 Task: Search one way flight ticket for 4 adults, 1 infant in seat and 1 infant on lap in premium economy from Aguadilla: Rafael Hernndez Airport to Indianapolis: Indianapolis International Airport on 8-5-2023. Choice of flights is Southwest. Number of bags: 2 carry on bags and 1 checked bag. Price is upto 20000. Outbound departure time preference is 15:30.
Action: Mouse moved to (348, 297)
Screenshot: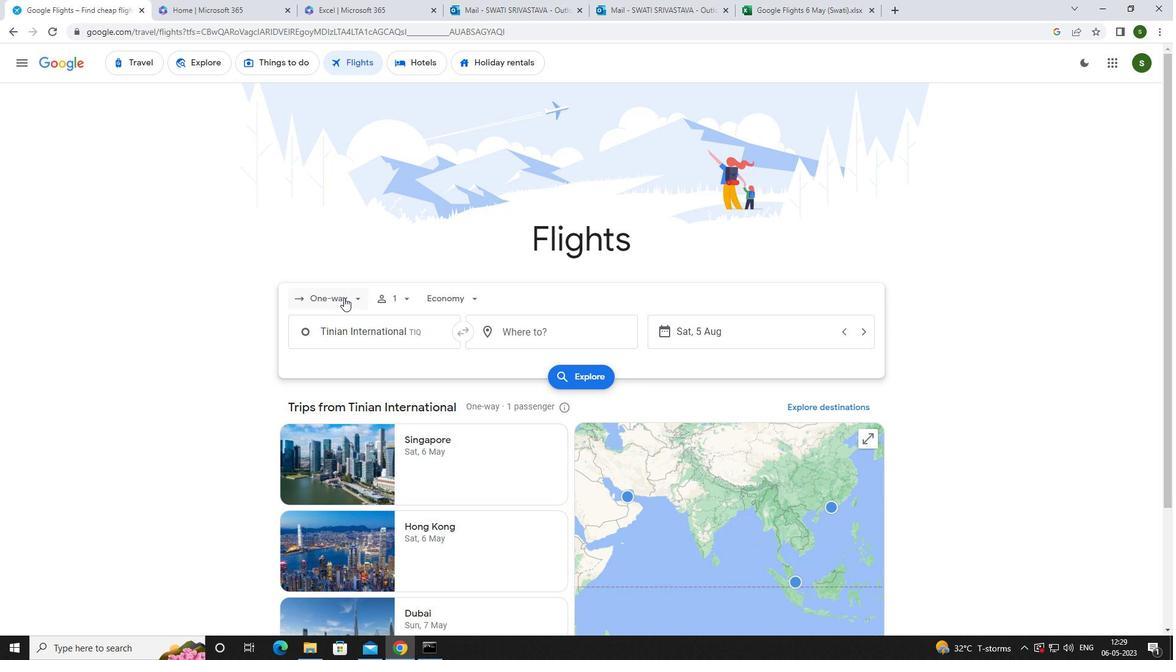 
Action: Mouse pressed left at (348, 297)
Screenshot: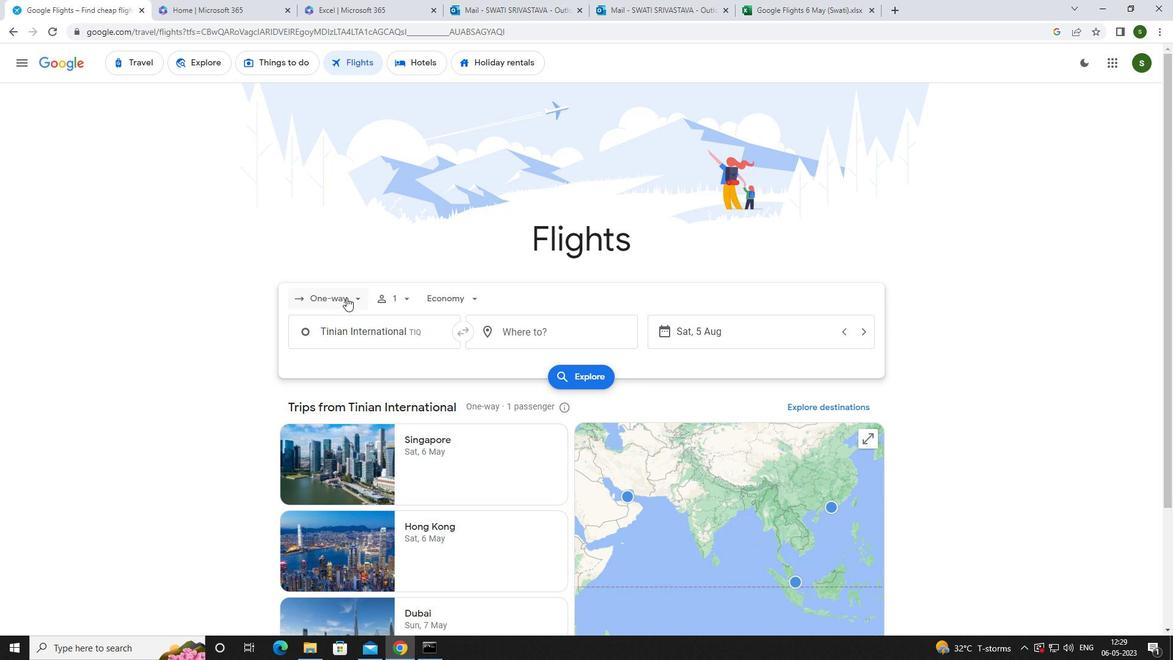 
Action: Mouse moved to (361, 345)
Screenshot: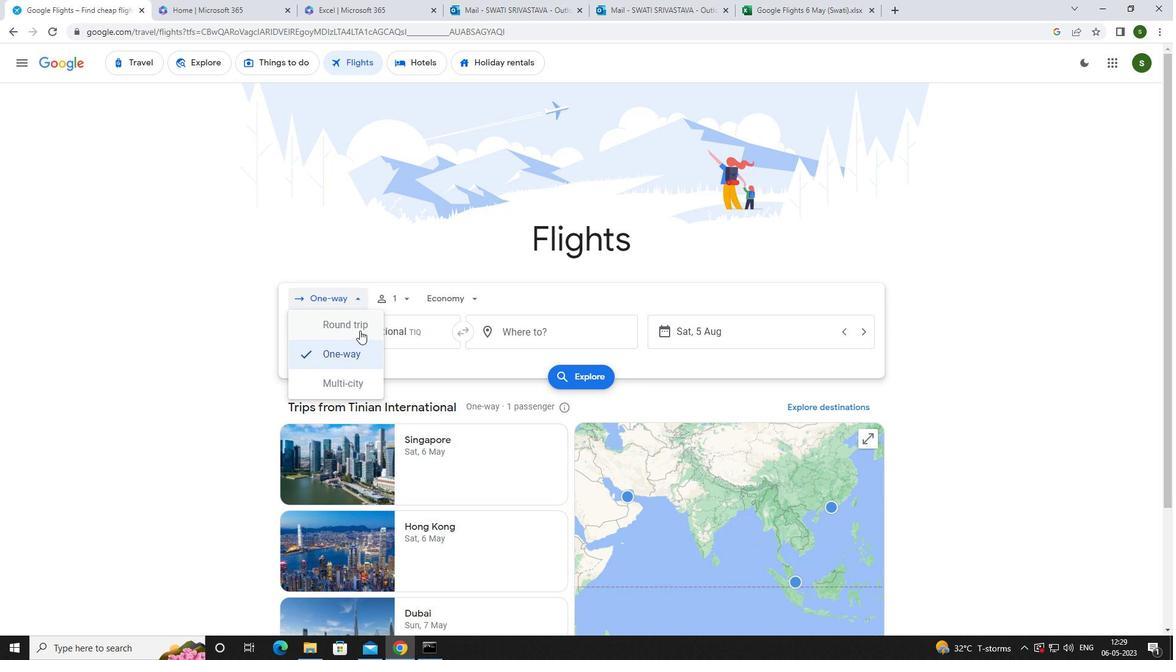 
Action: Mouse pressed left at (361, 345)
Screenshot: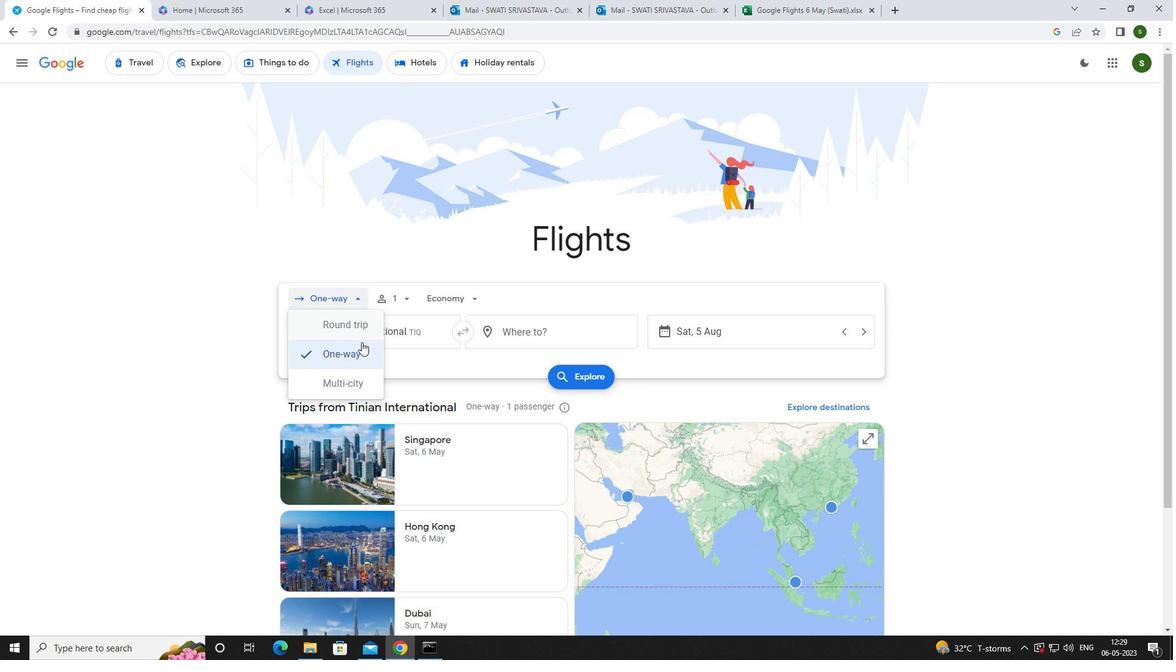
Action: Mouse moved to (402, 296)
Screenshot: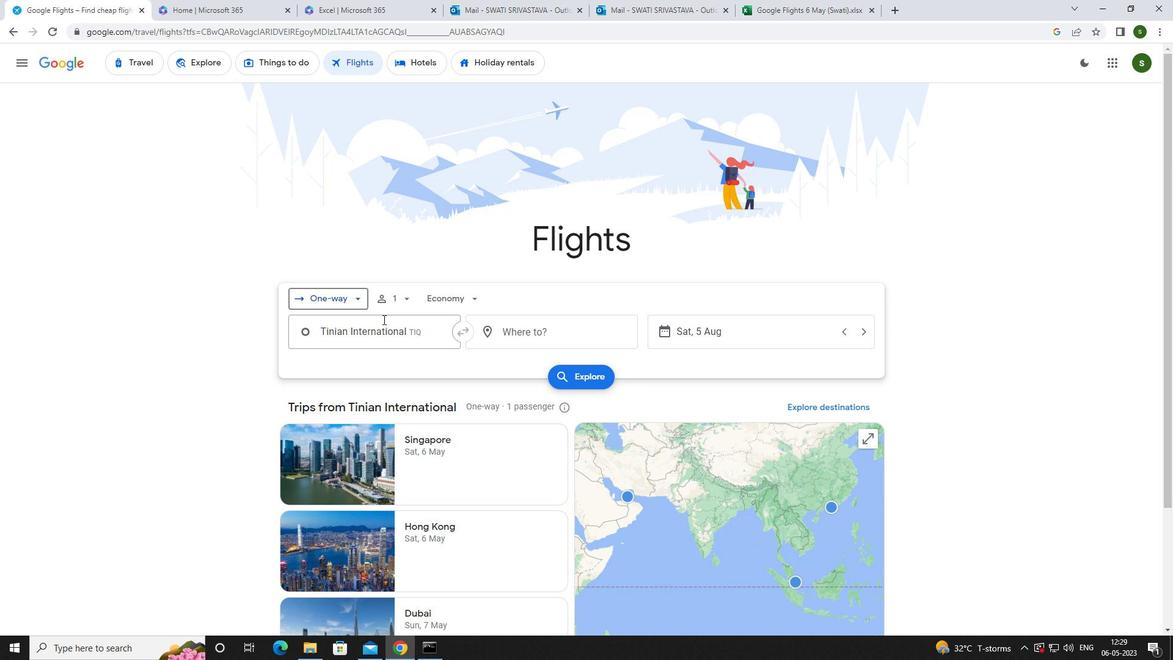 
Action: Mouse pressed left at (402, 296)
Screenshot: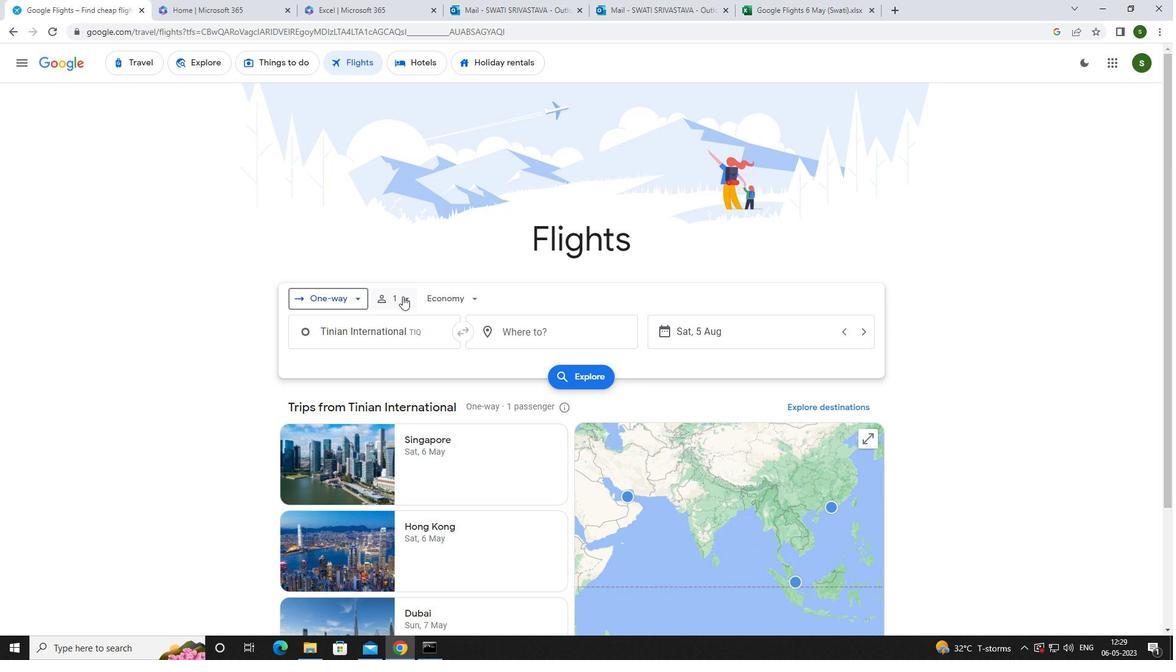 
Action: Mouse moved to (509, 323)
Screenshot: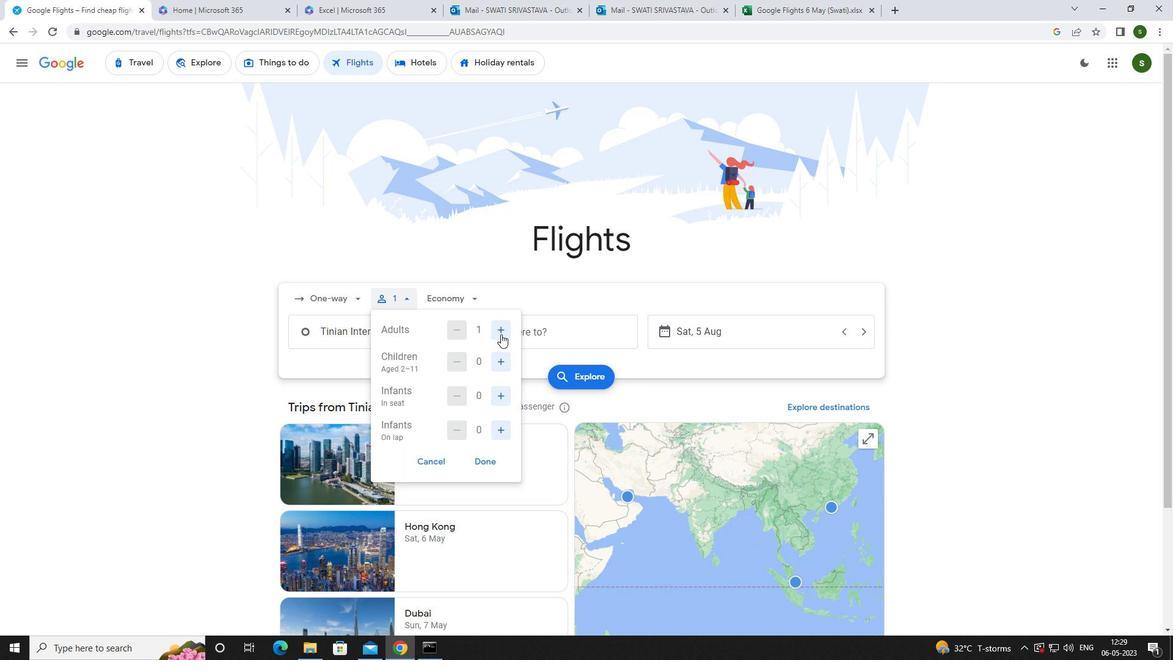 
Action: Mouse pressed left at (509, 323)
Screenshot: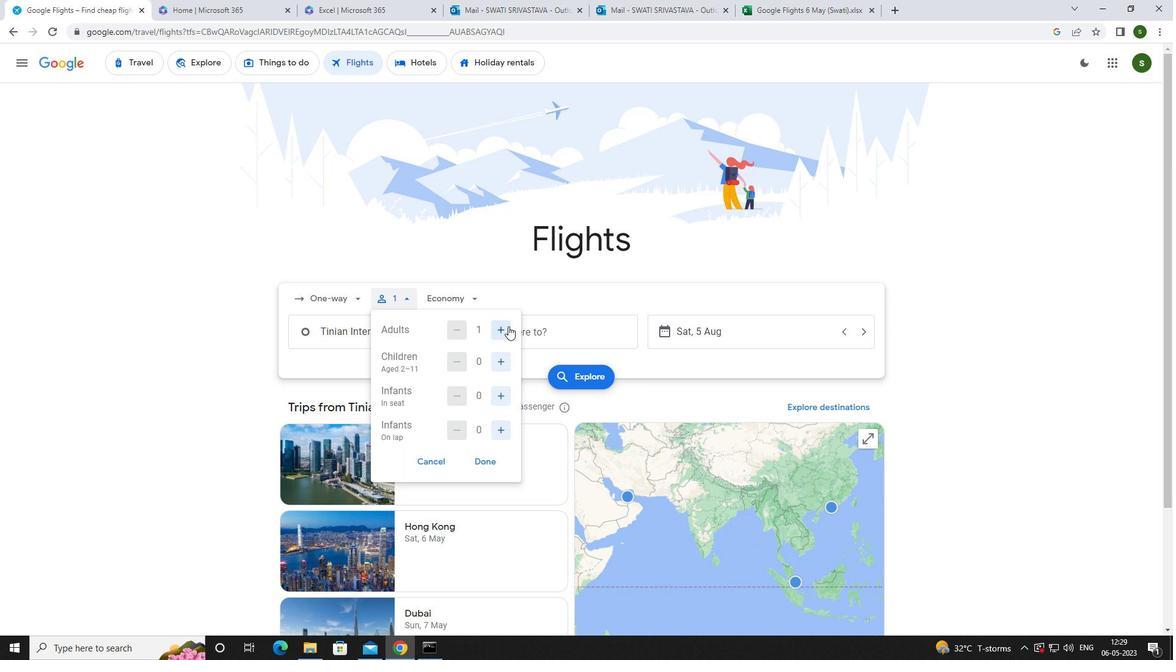 
Action: Mouse pressed left at (509, 323)
Screenshot: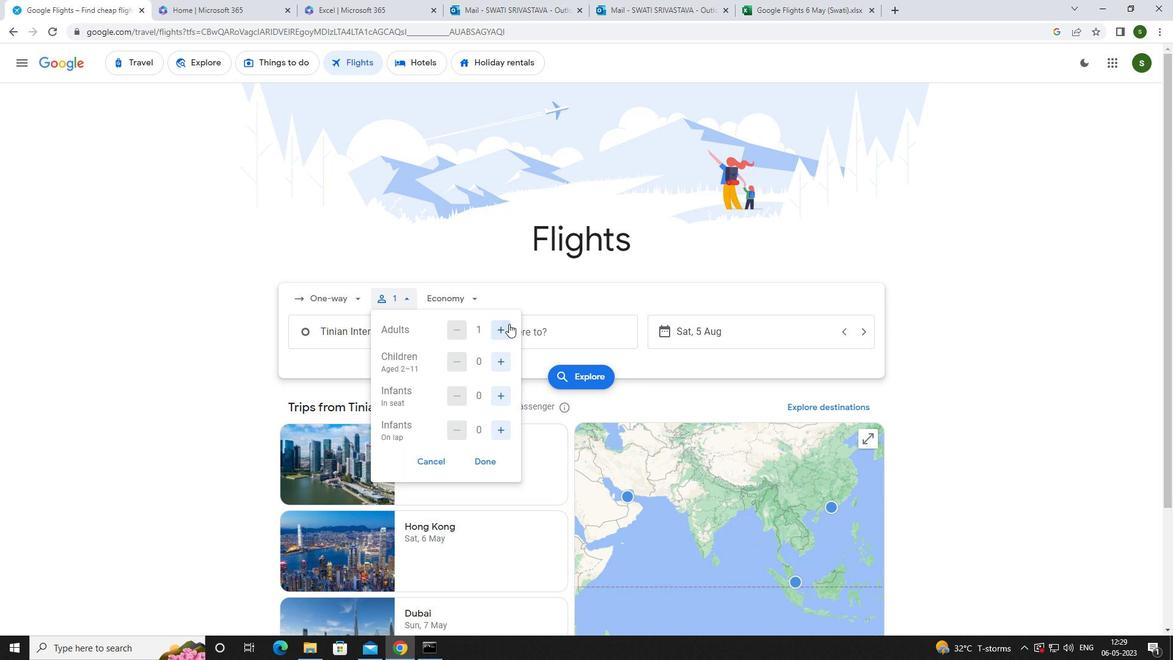 
Action: Mouse pressed left at (509, 323)
Screenshot: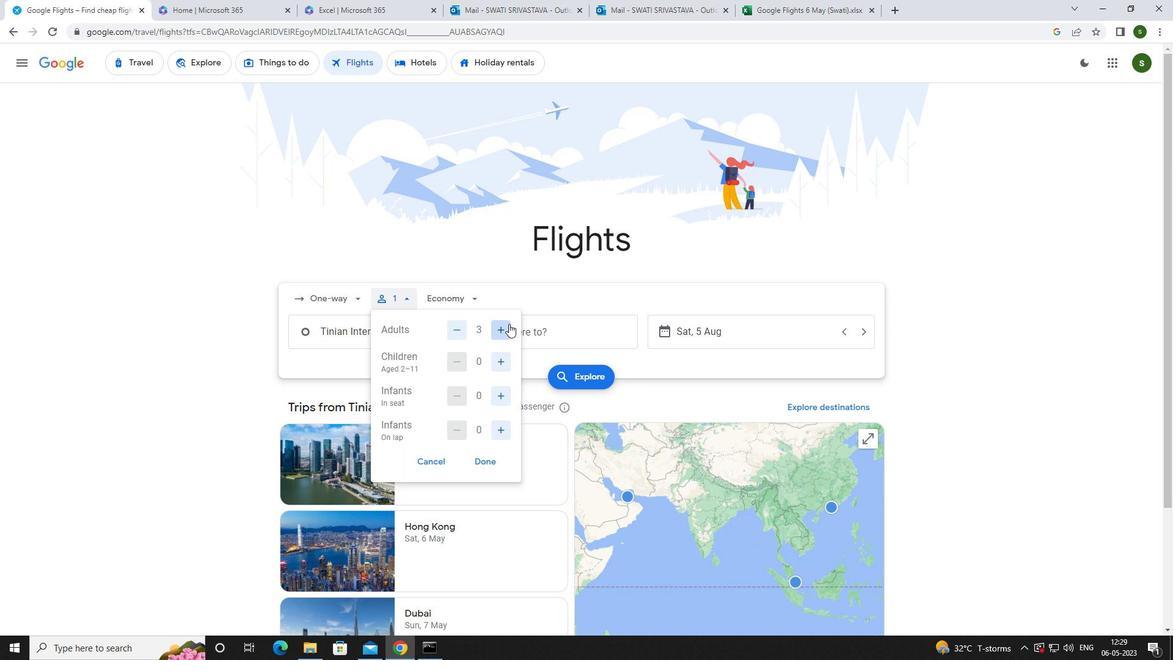 
Action: Mouse moved to (499, 386)
Screenshot: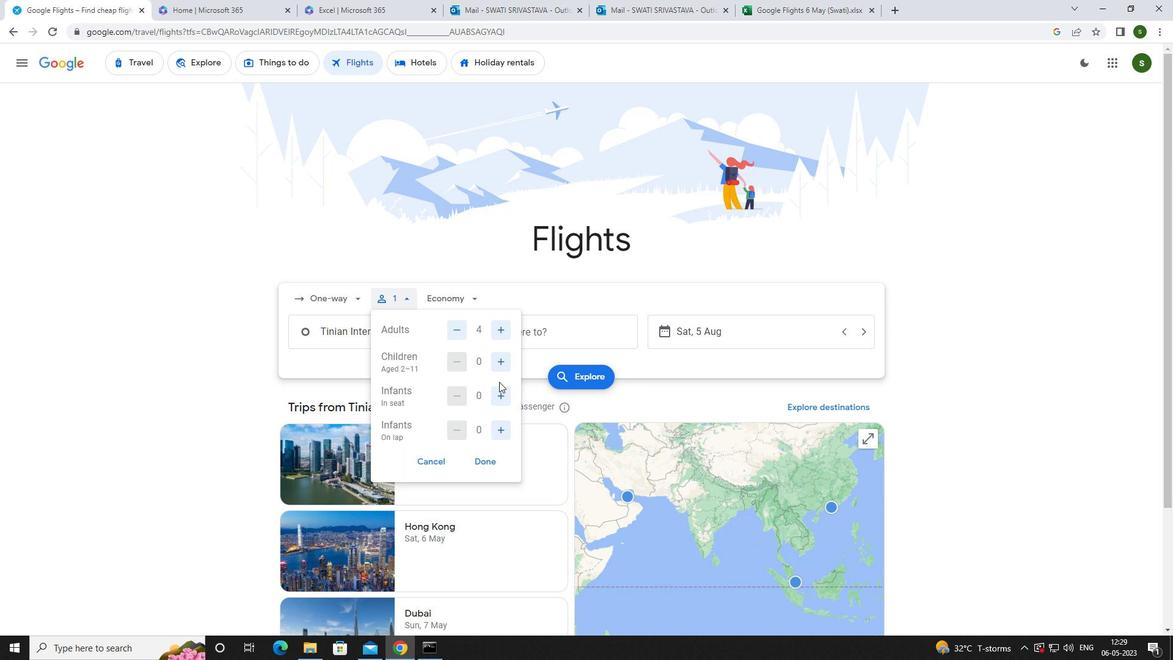 
Action: Mouse pressed left at (499, 386)
Screenshot: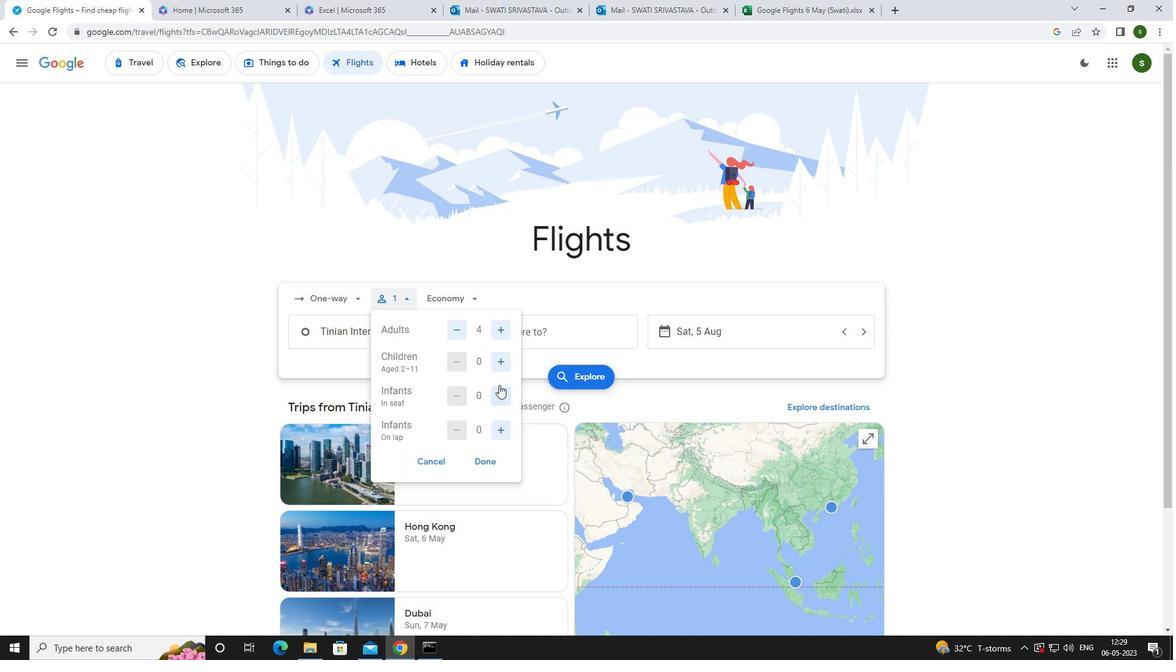 
Action: Mouse moved to (503, 430)
Screenshot: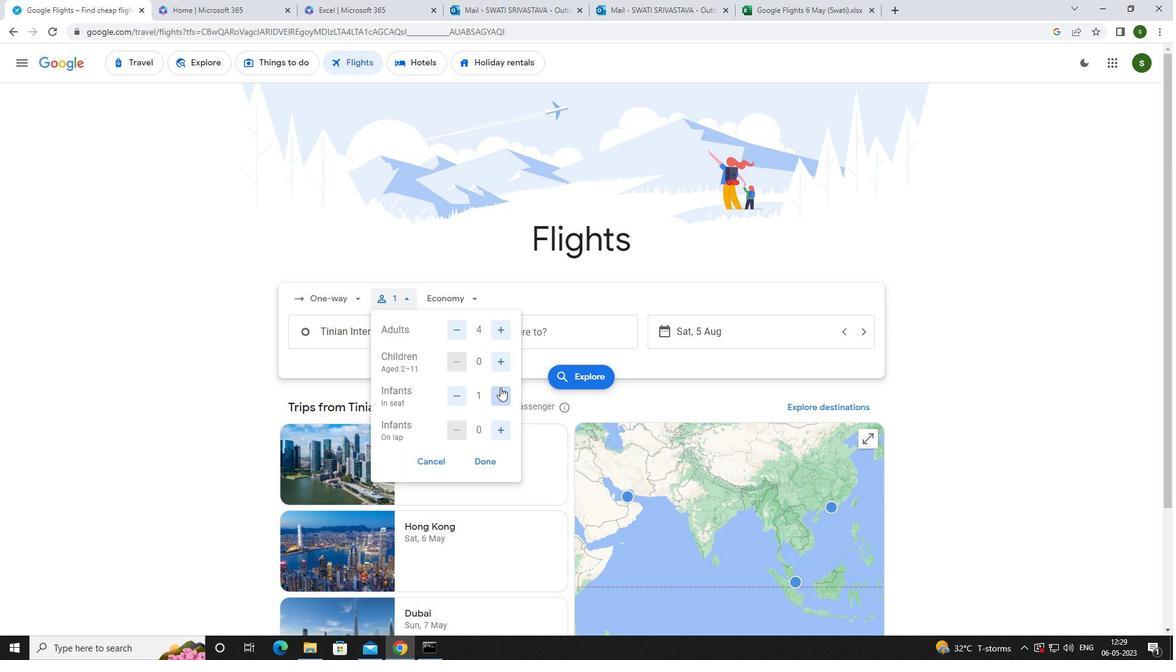 
Action: Mouse pressed left at (503, 430)
Screenshot: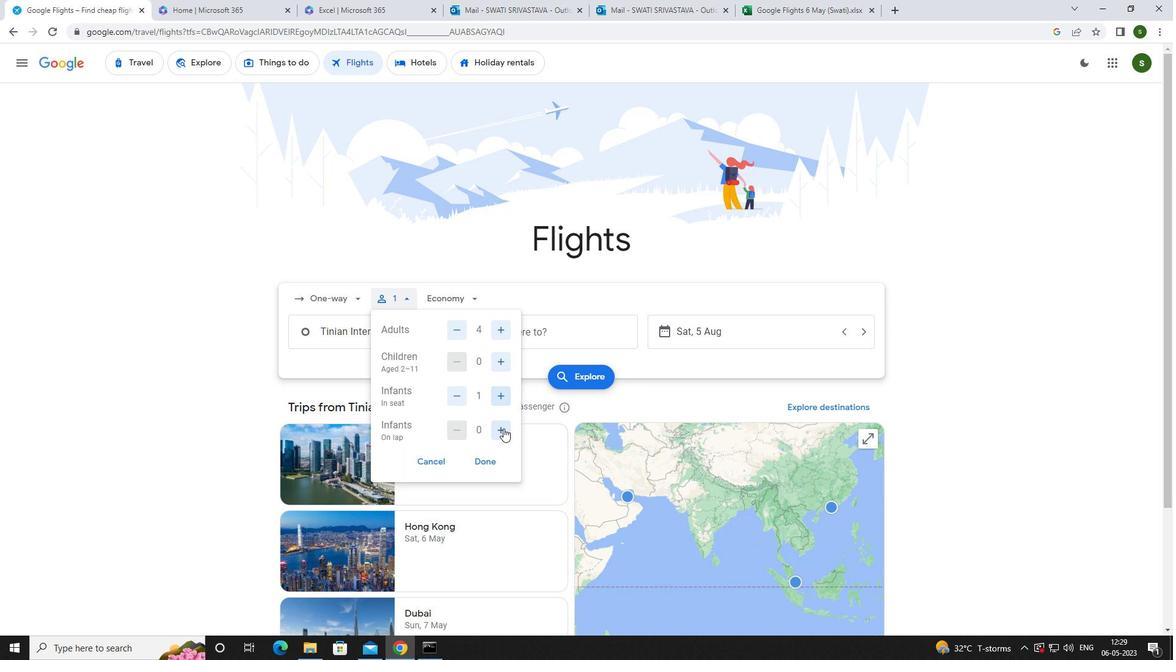 
Action: Mouse moved to (466, 295)
Screenshot: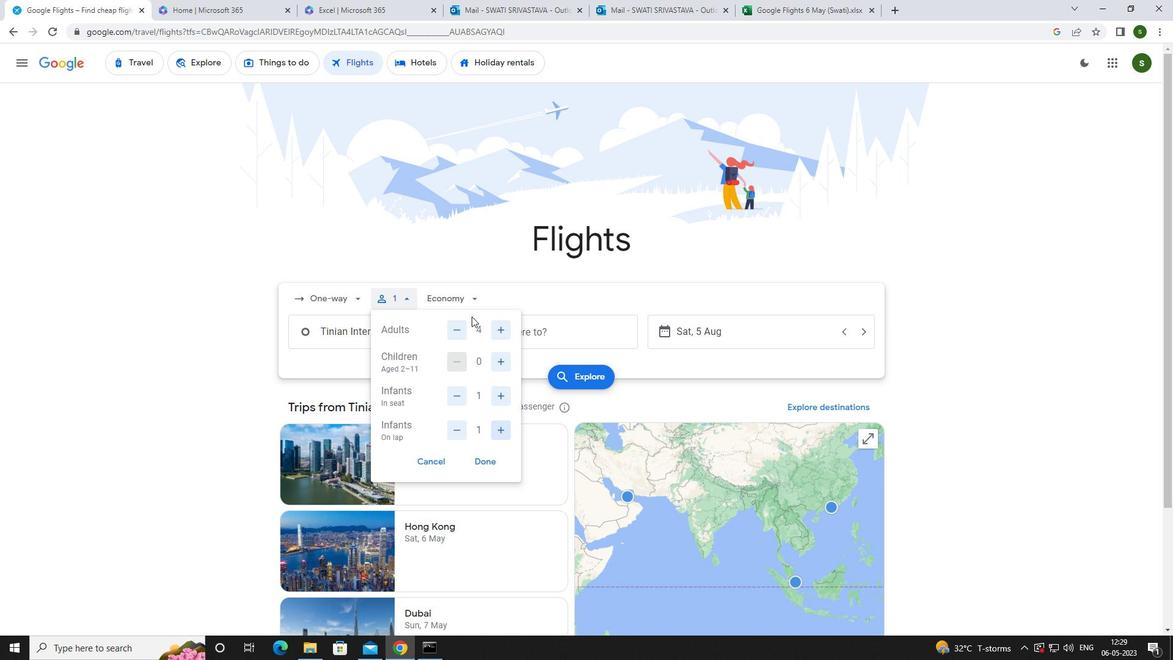 
Action: Mouse pressed left at (466, 295)
Screenshot: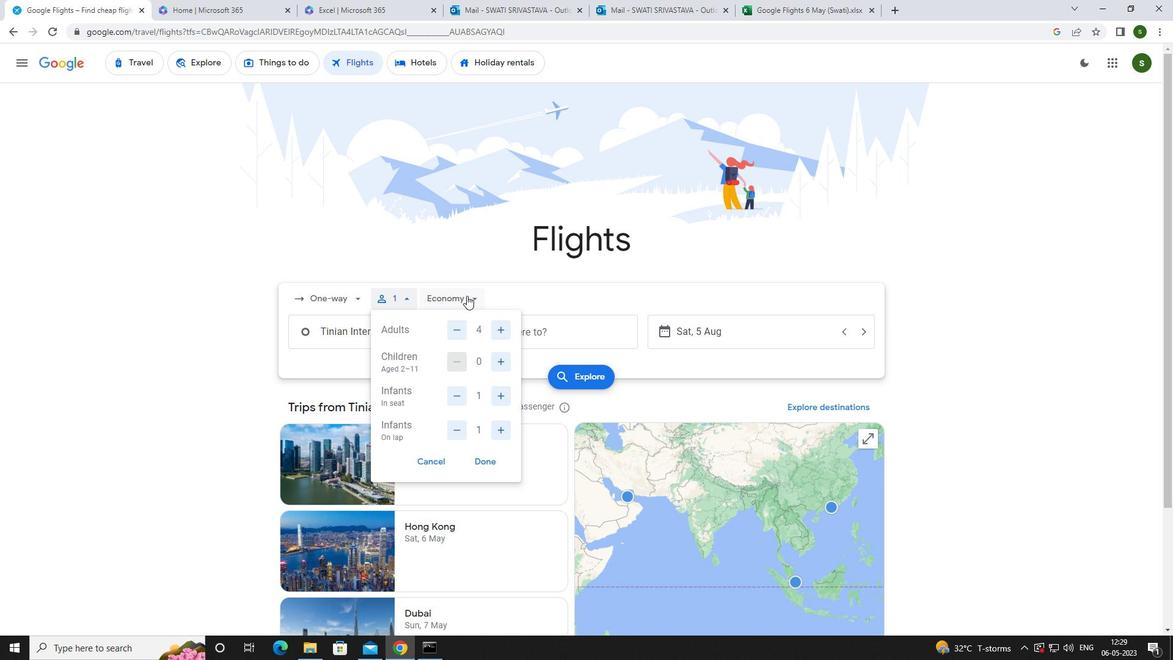 
Action: Mouse moved to (475, 353)
Screenshot: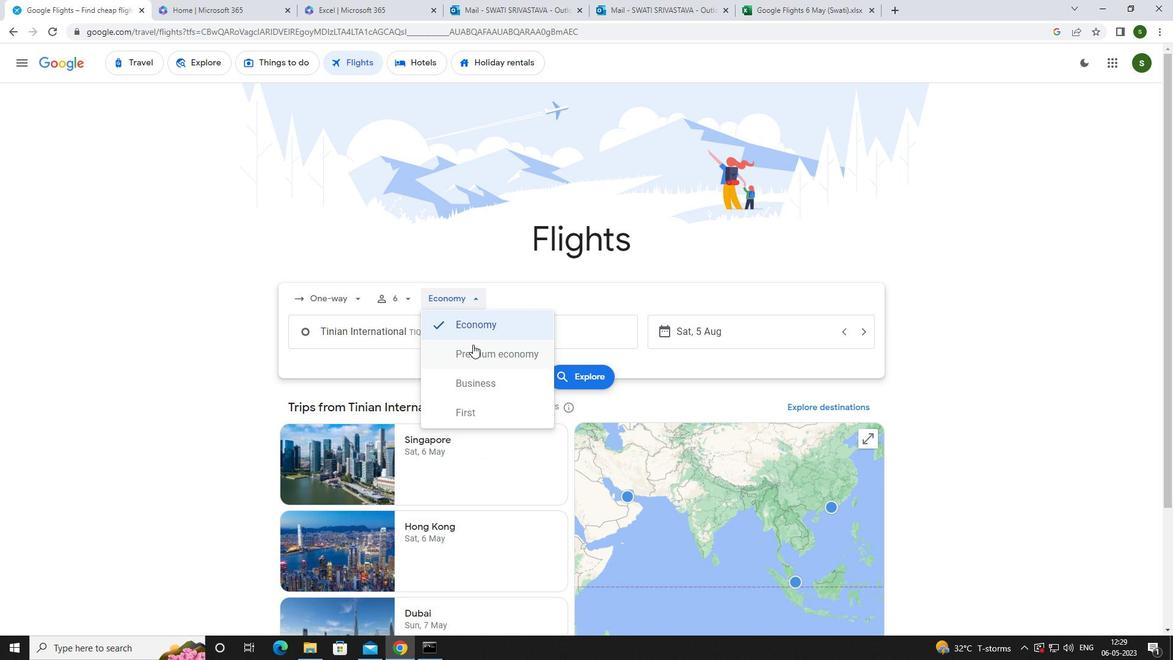 
Action: Mouse pressed left at (475, 353)
Screenshot: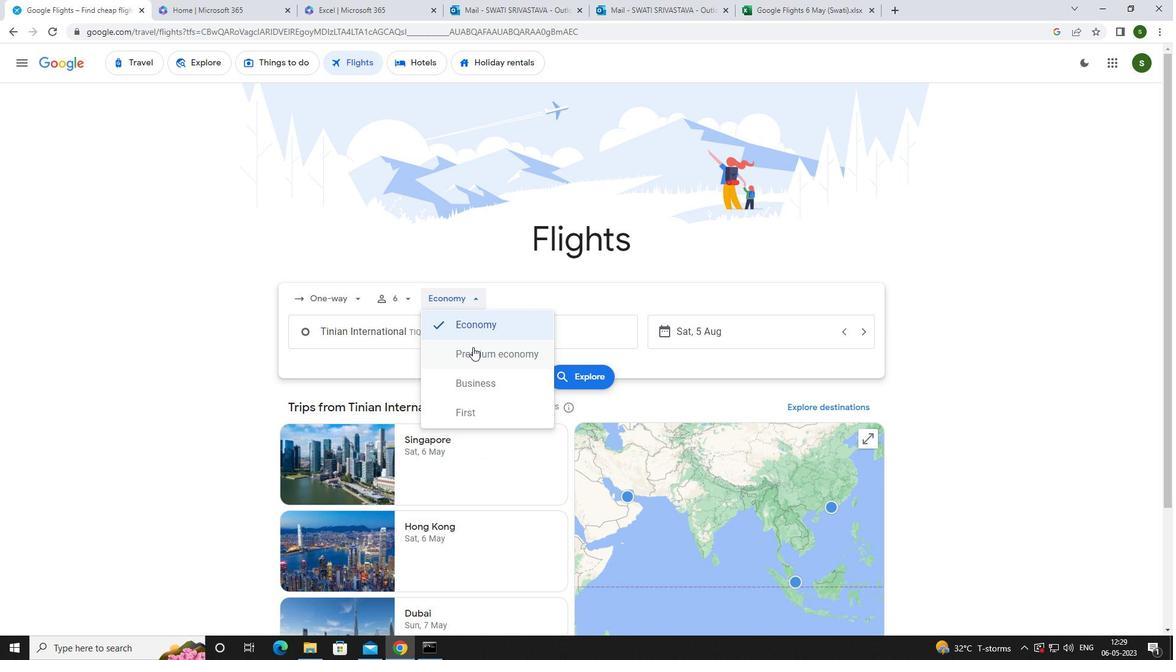 
Action: Mouse moved to (432, 328)
Screenshot: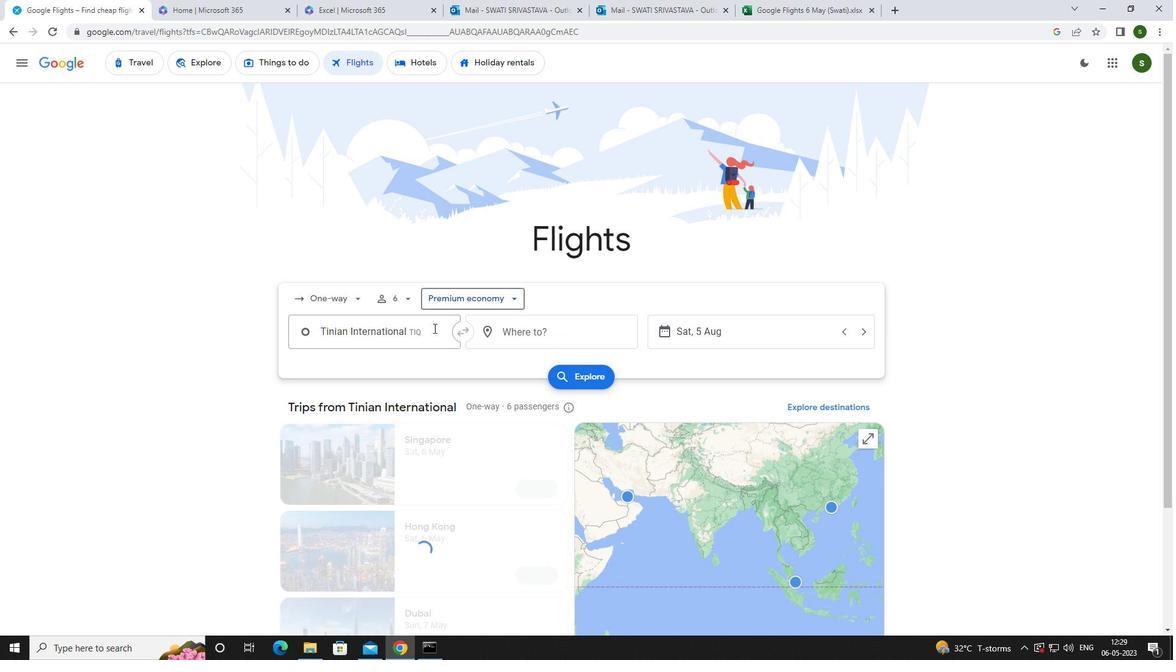 
Action: Mouse pressed left at (432, 328)
Screenshot: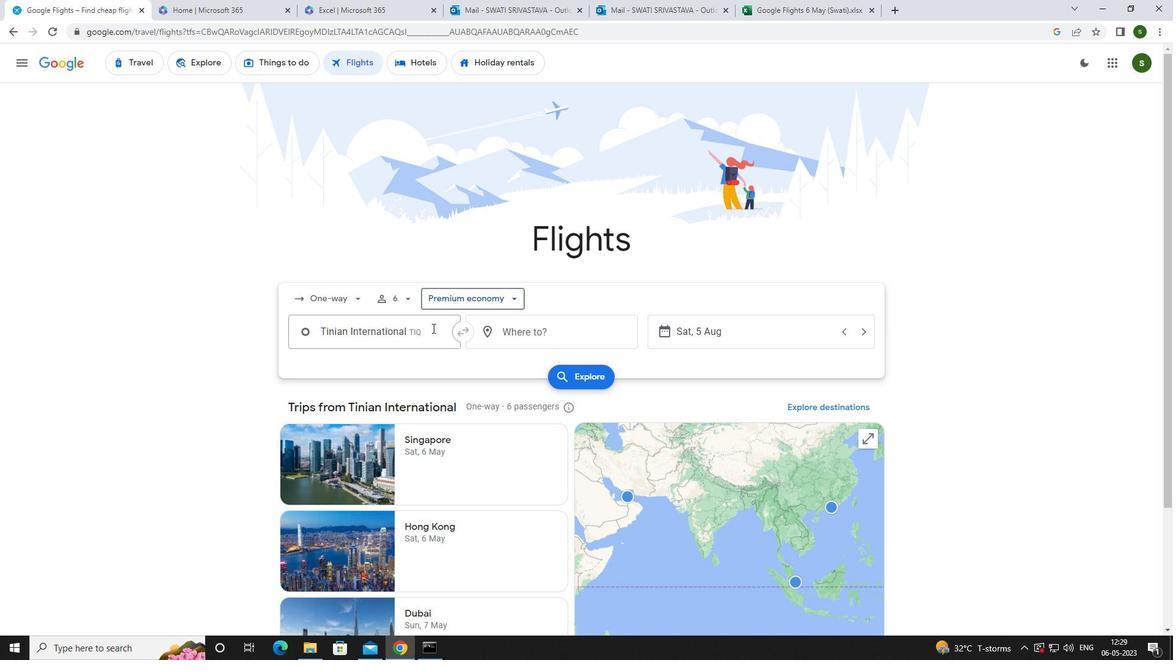
Action: Key pressed <Key.caps_lock>a<Key.caps_lock>guadi
Screenshot: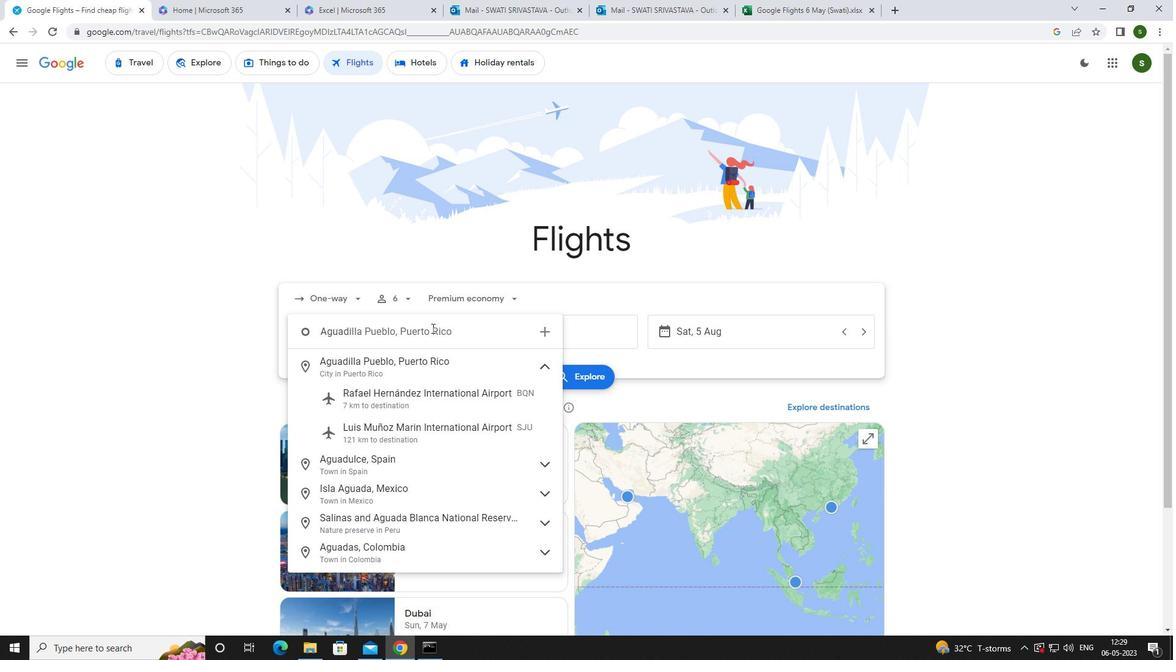 
Action: Mouse moved to (435, 400)
Screenshot: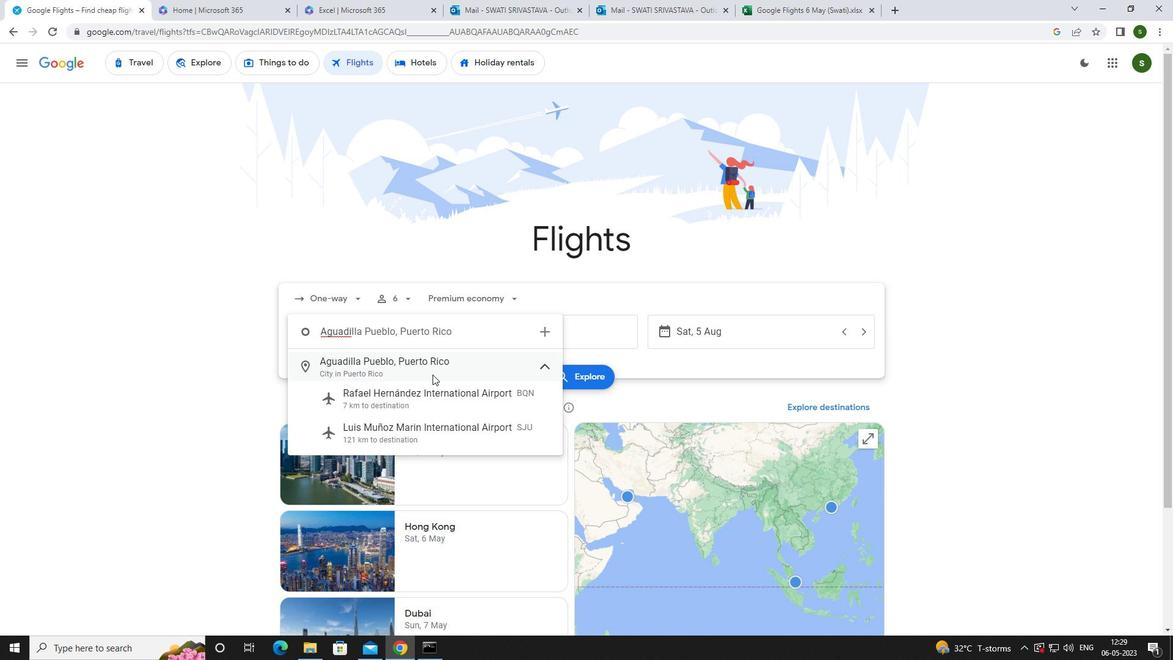 
Action: Mouse pressed left at (435, 400)
Screenshot: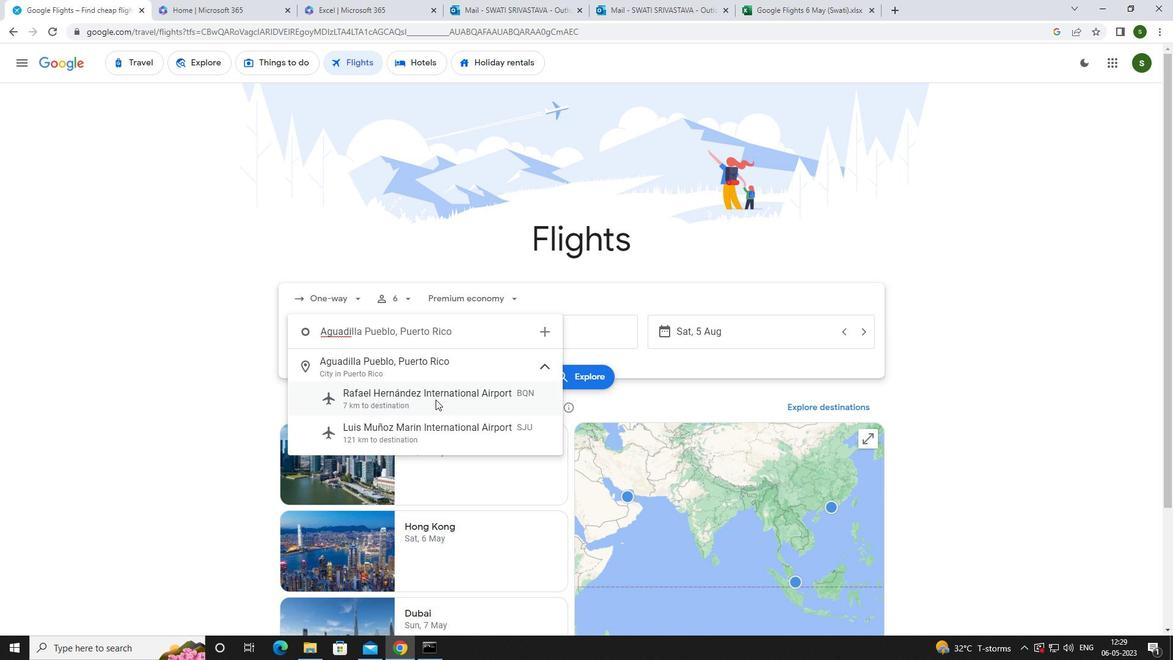 
Action: Mouse moved to (555, 336)
Screenshot: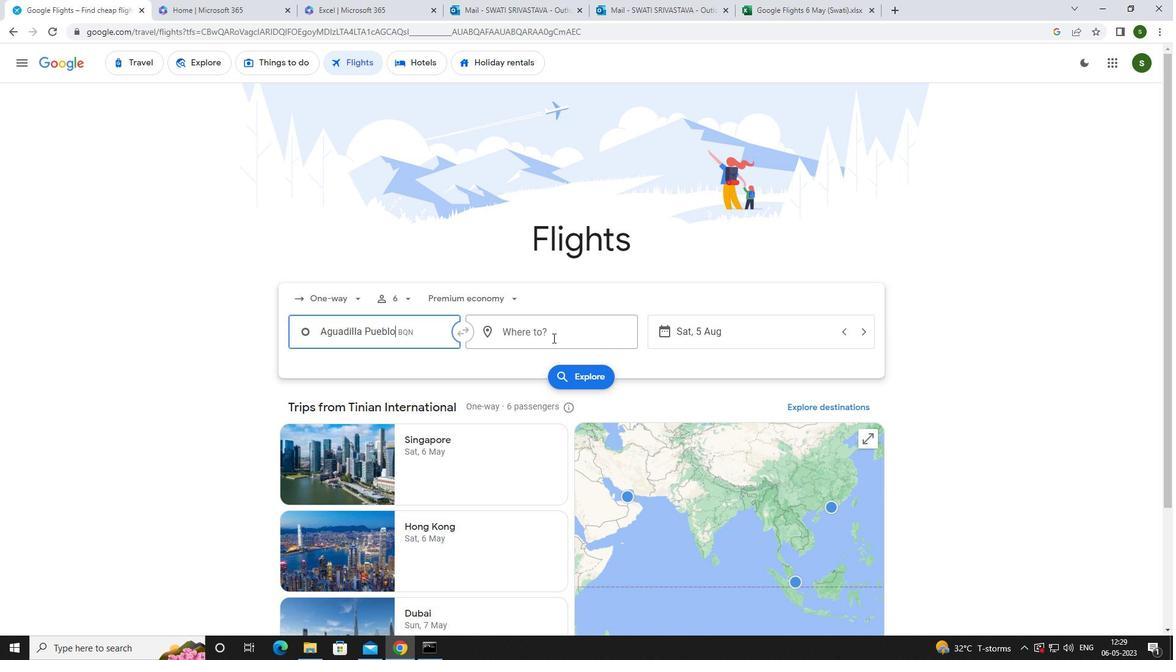 
Action: Mouse pressed left at (555, 336)
Screenshot: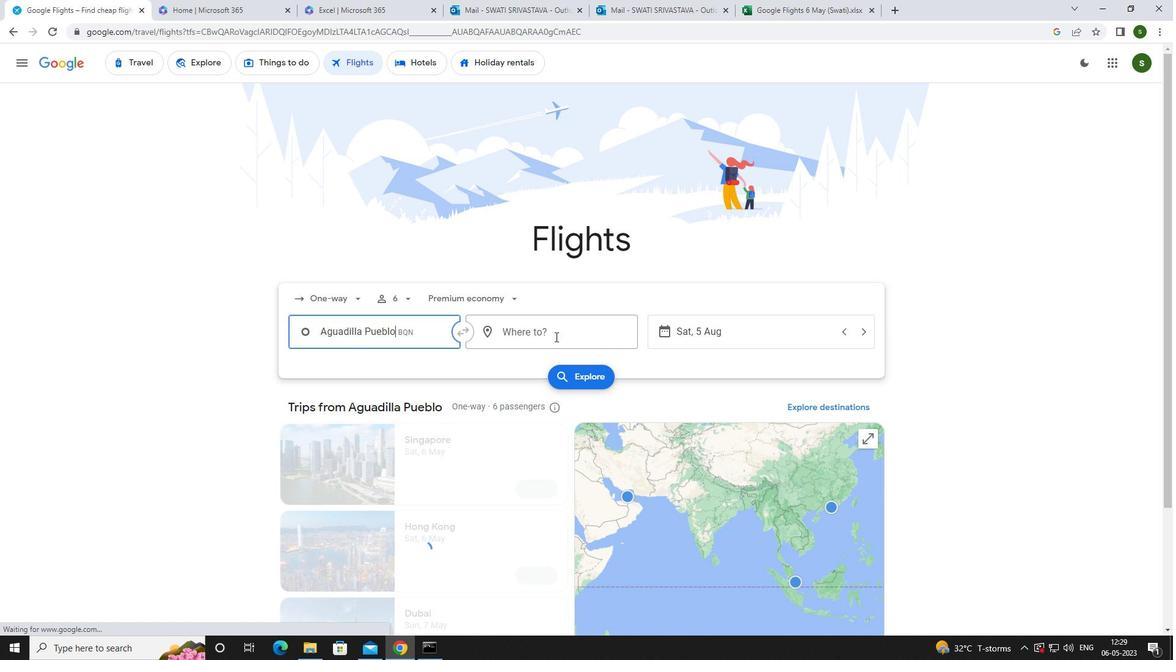 
Action: Key pressed <Key.caps_lock>i<Key.caps_lock>ndianapoli
Screenshot: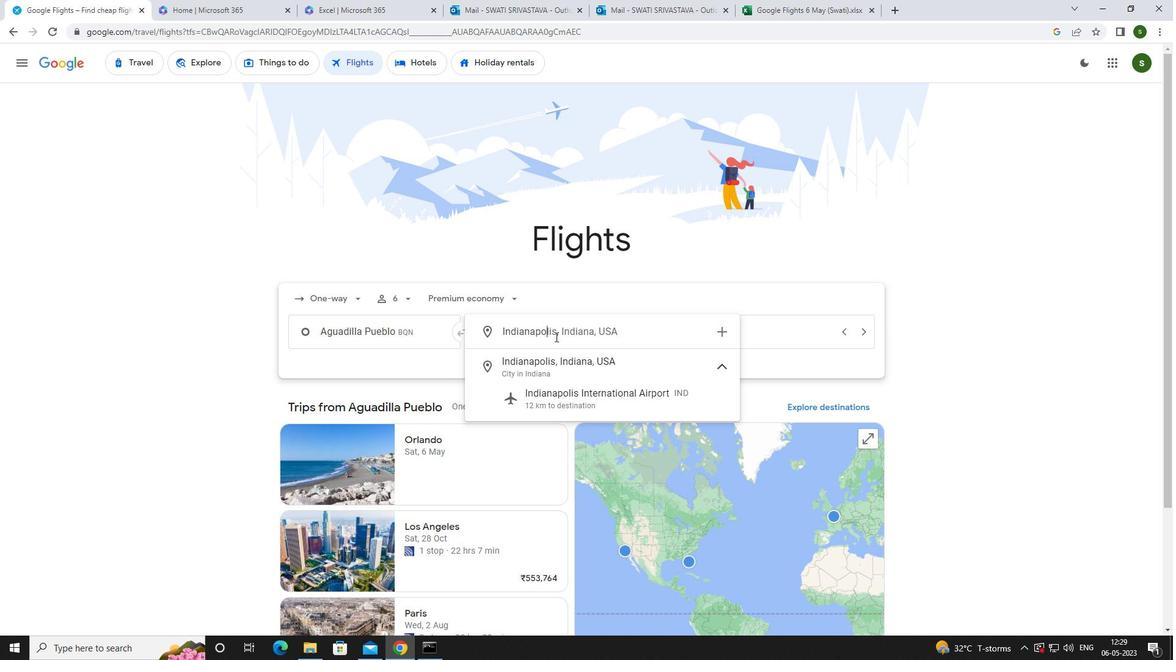 
Action: Mouse moved to (579, 398)
Screenshot: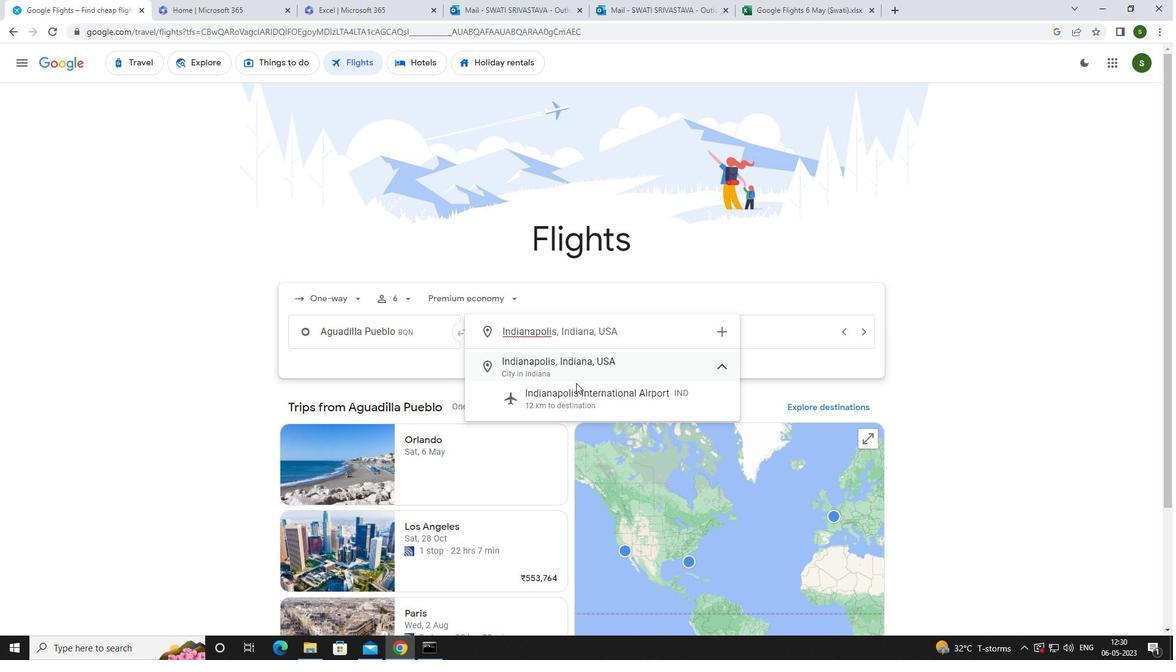 
Action: Mouse pressed left at (579, 398)
Screenshot: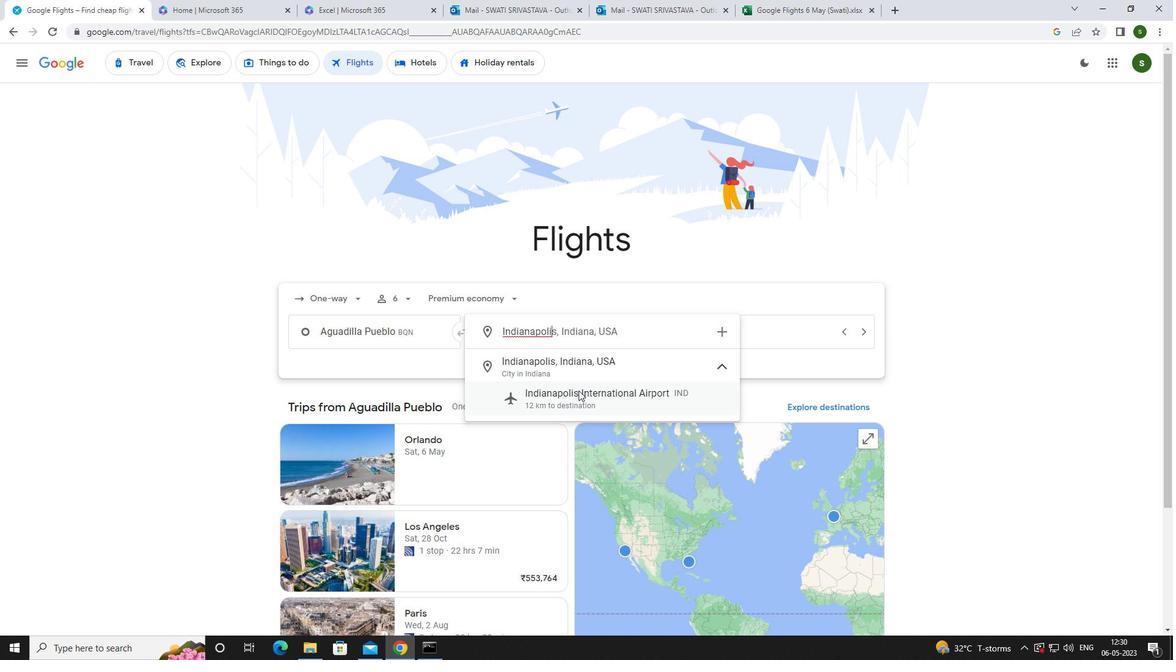 
Action: Mouse moved to (705, 334)
Screenshot: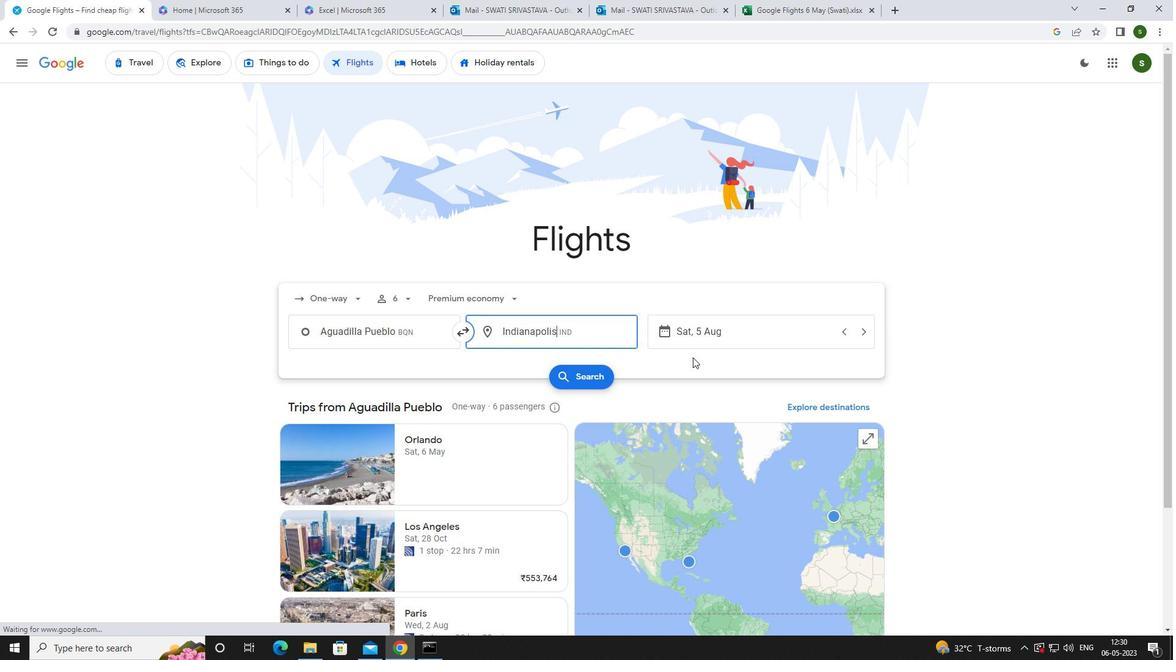 
Action: Mouse pressed left at (705, 334)
Screenshot: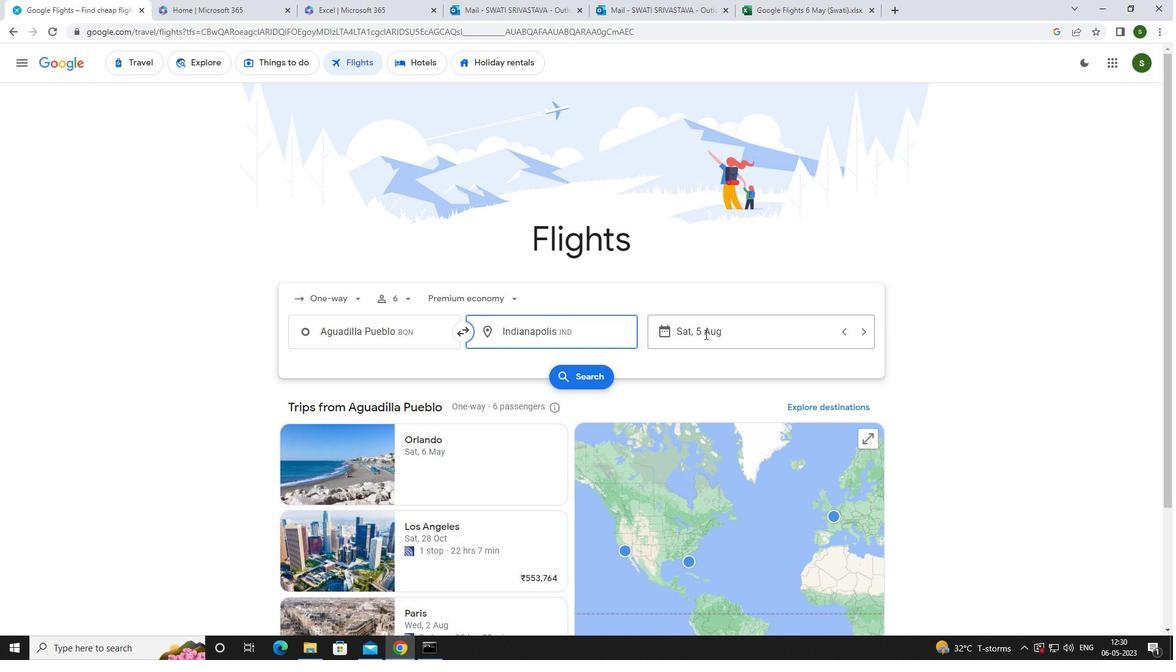 
Action: Mouse moved to (610, 411)
Screenshot: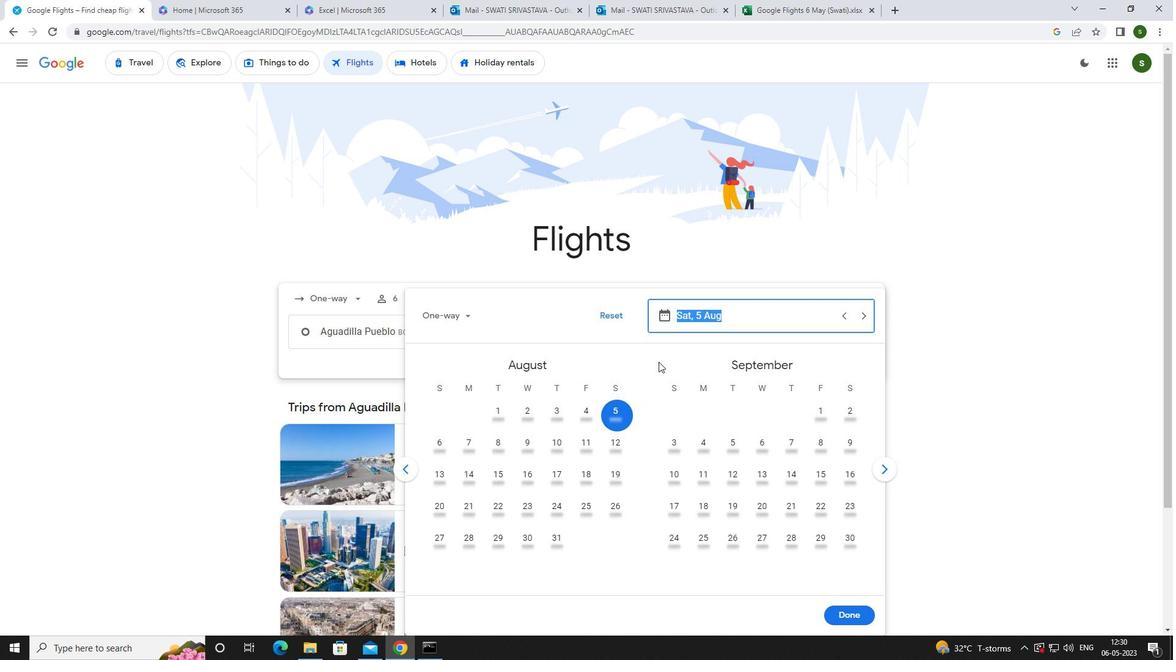 
Action: Mouse pressed left at (610, 411)
Screenshot: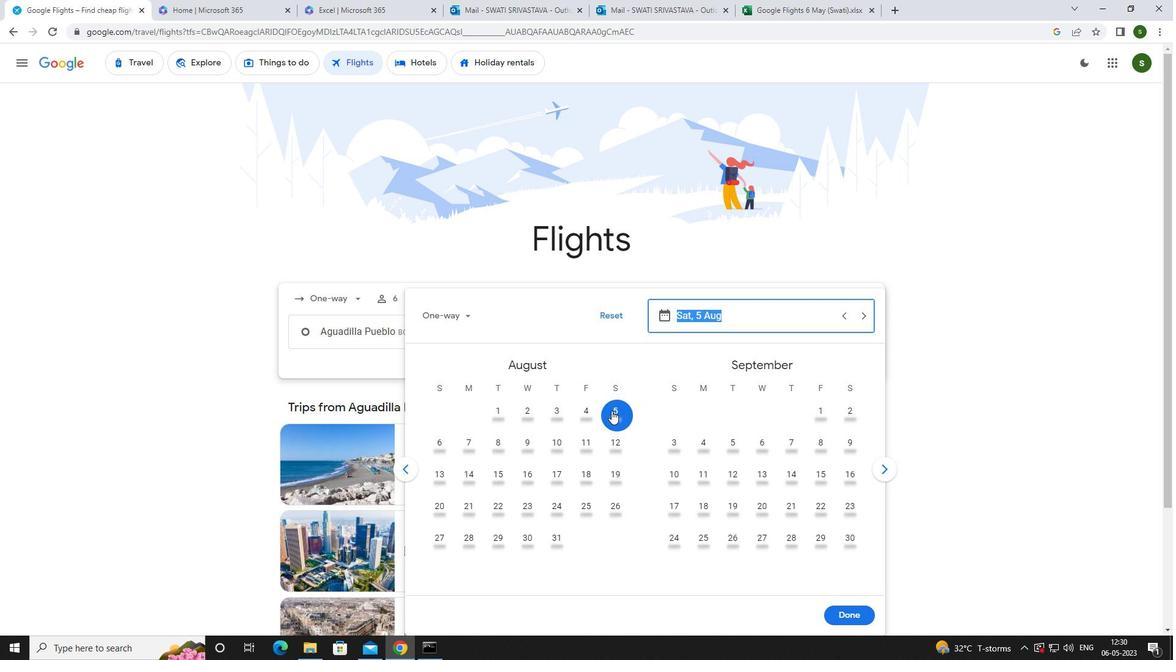 
Action: Mouse moved to (846, 615)
Screenshot: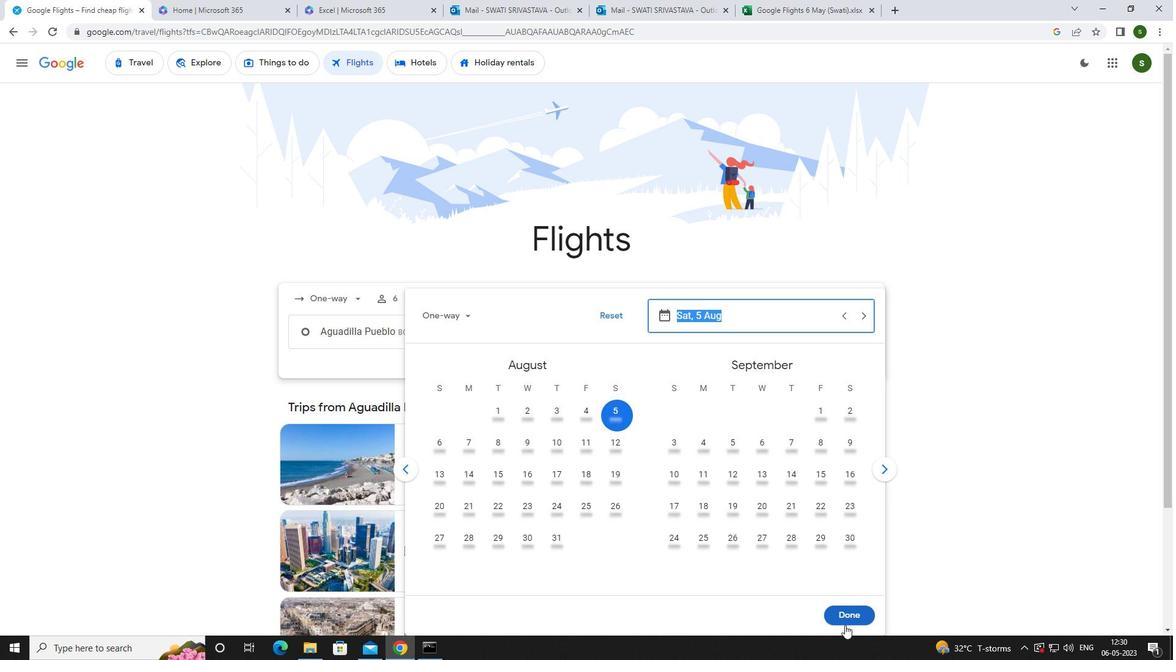 
Action: Mouse pressed left at (846, 615)
Screenshot: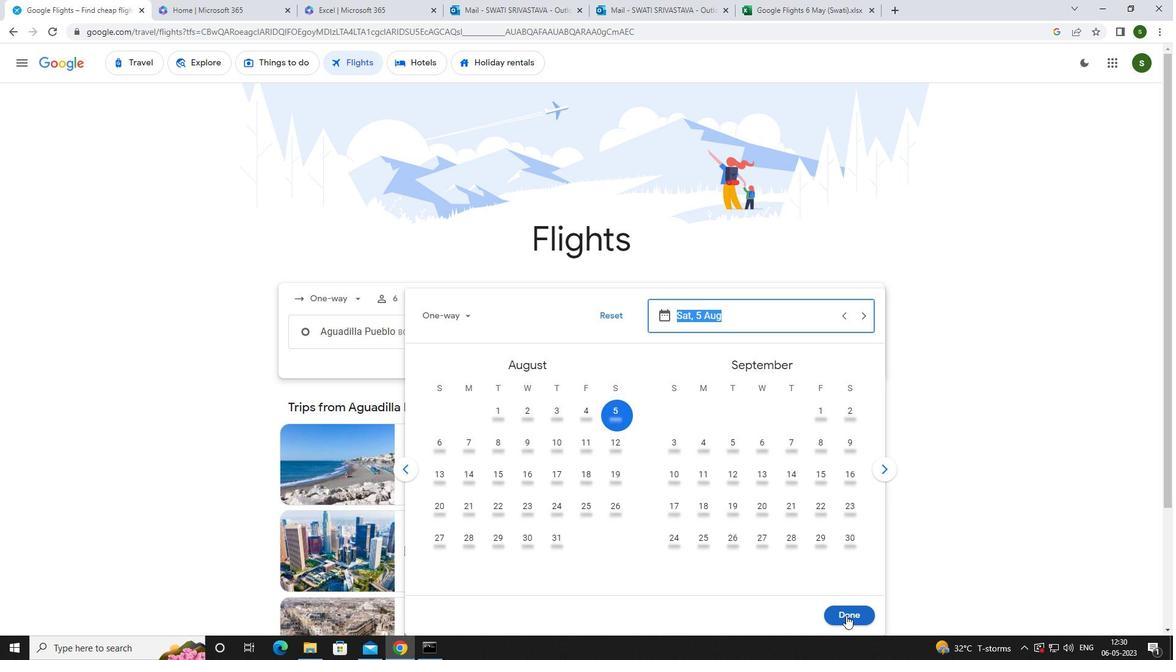 
Action: Mouse moved to (577, 372)
Screenshot: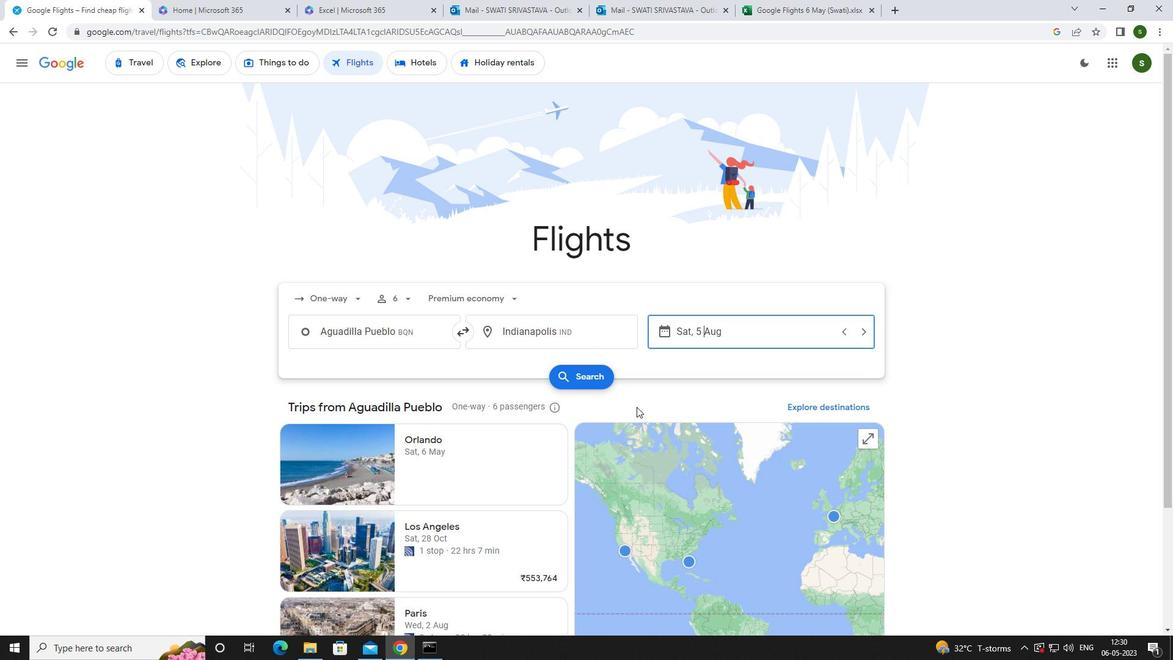 
Action: Mouse pressed left at (577, 372)
Screenshot: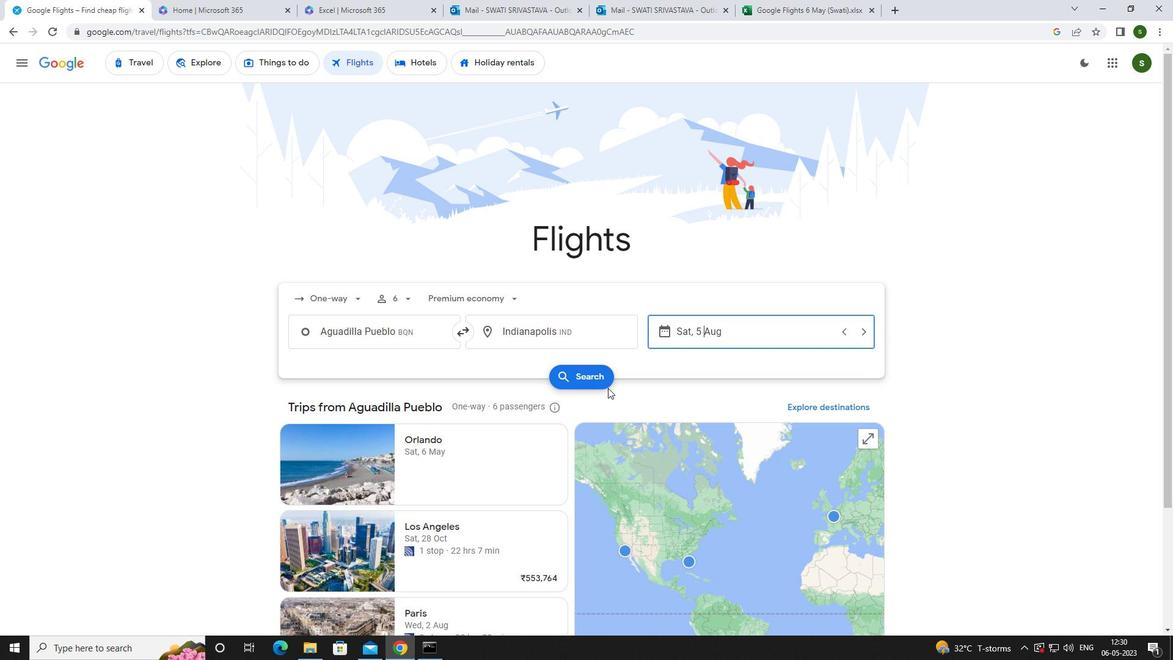 
Action: Mouse moved to (295, 173)
Screenshot: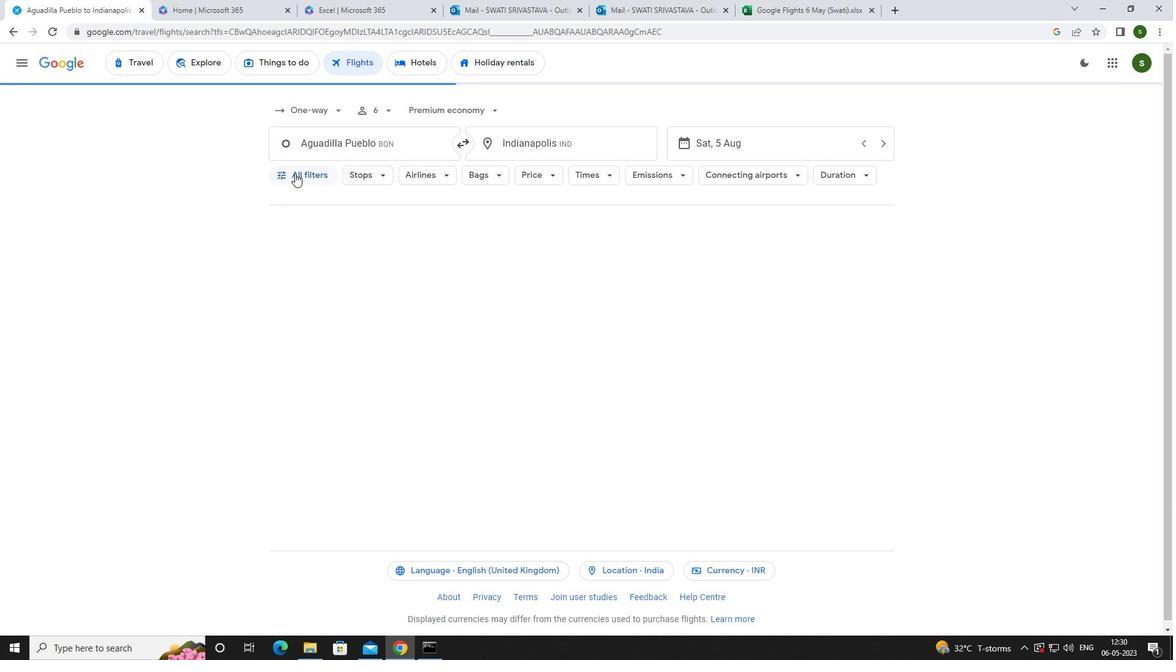 
Action: Mouse pressed left at (295, 173)
Screenshot: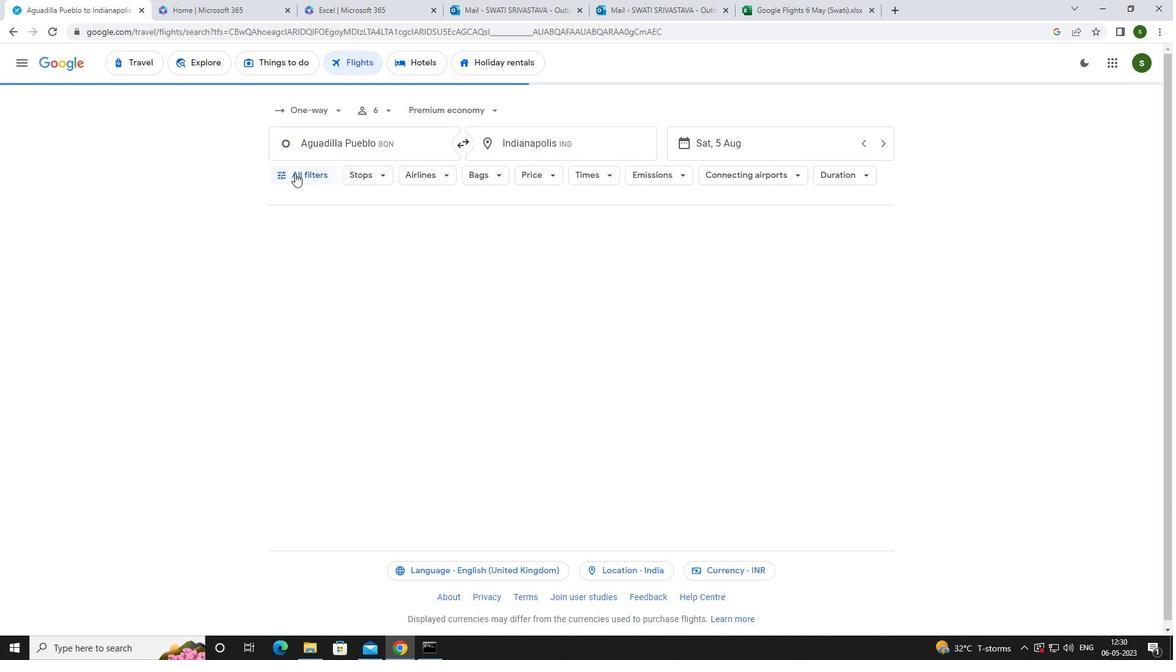 
Action: Mouse moved to (452, 431)
Screenshot: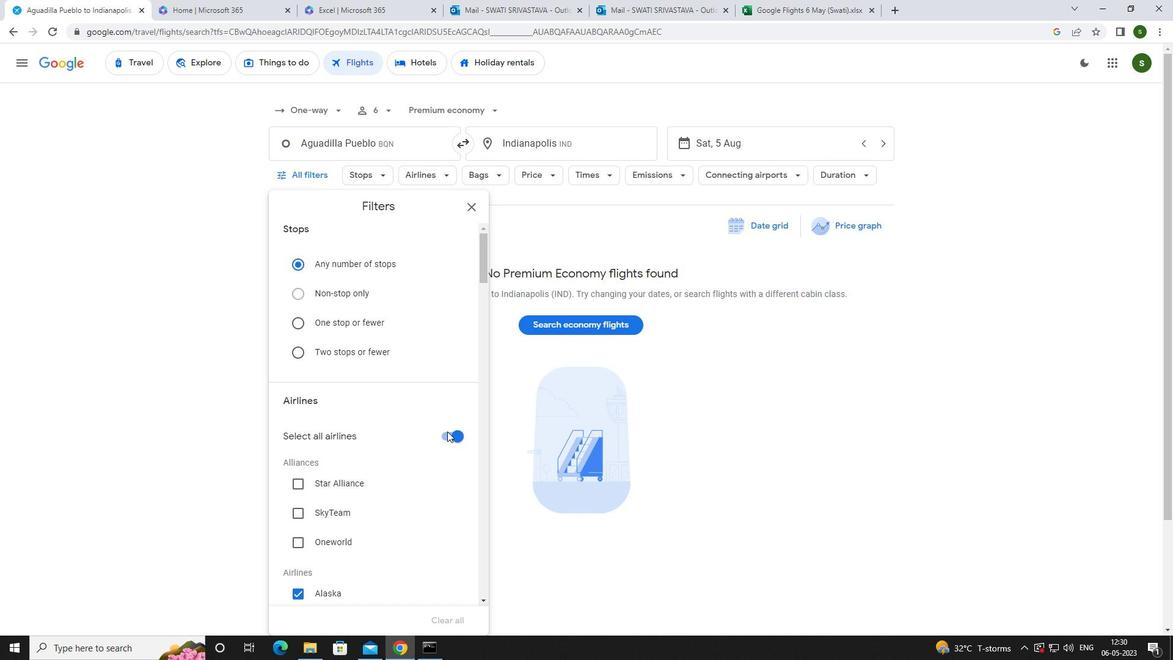 
Action: Mouse pressed left at (452, 431)
Screenshot: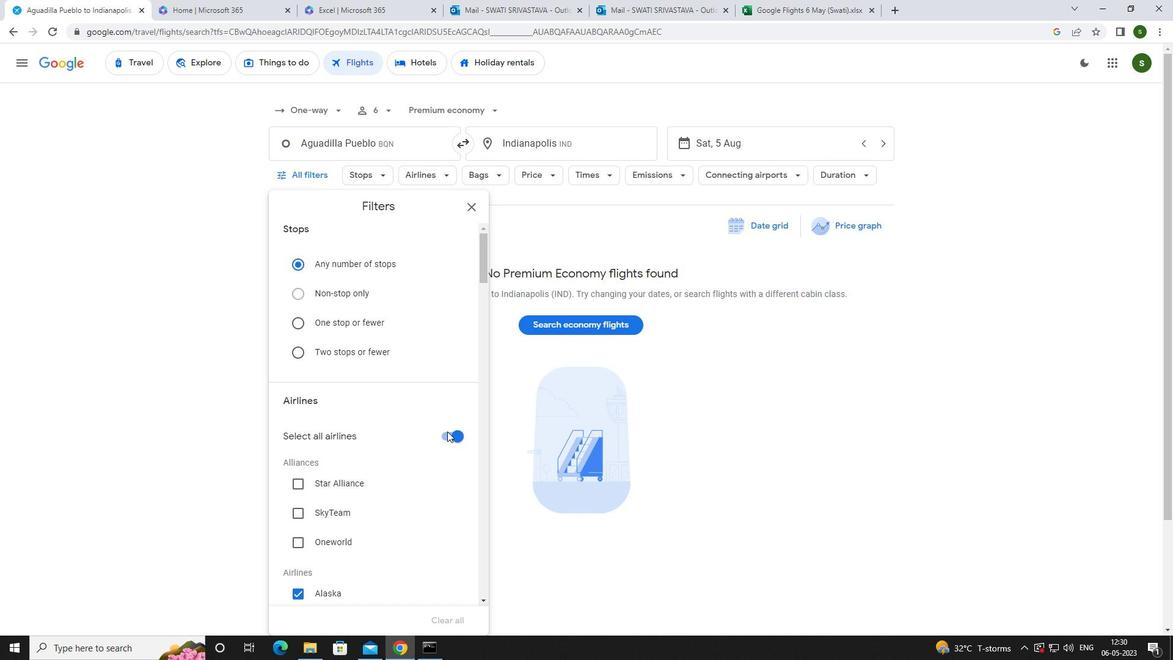 
Action: Mouse moved to (410, 402)
Screenshot: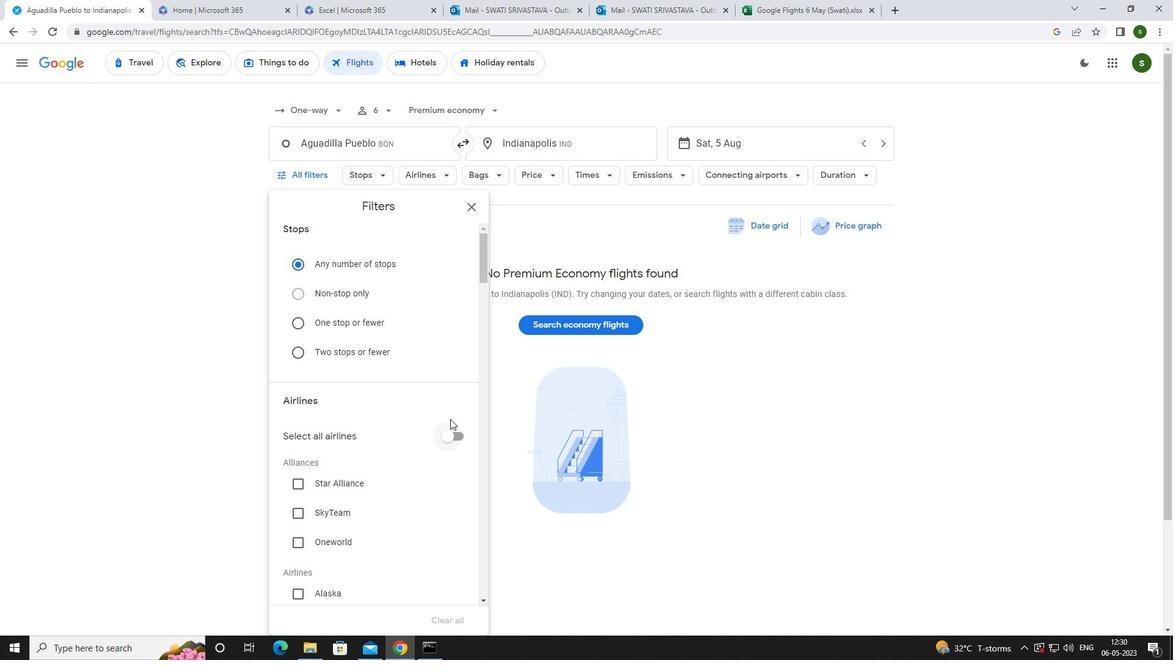 
Action: Mouse scrolled (410, 401) with delta (0, 0)
Screenshot: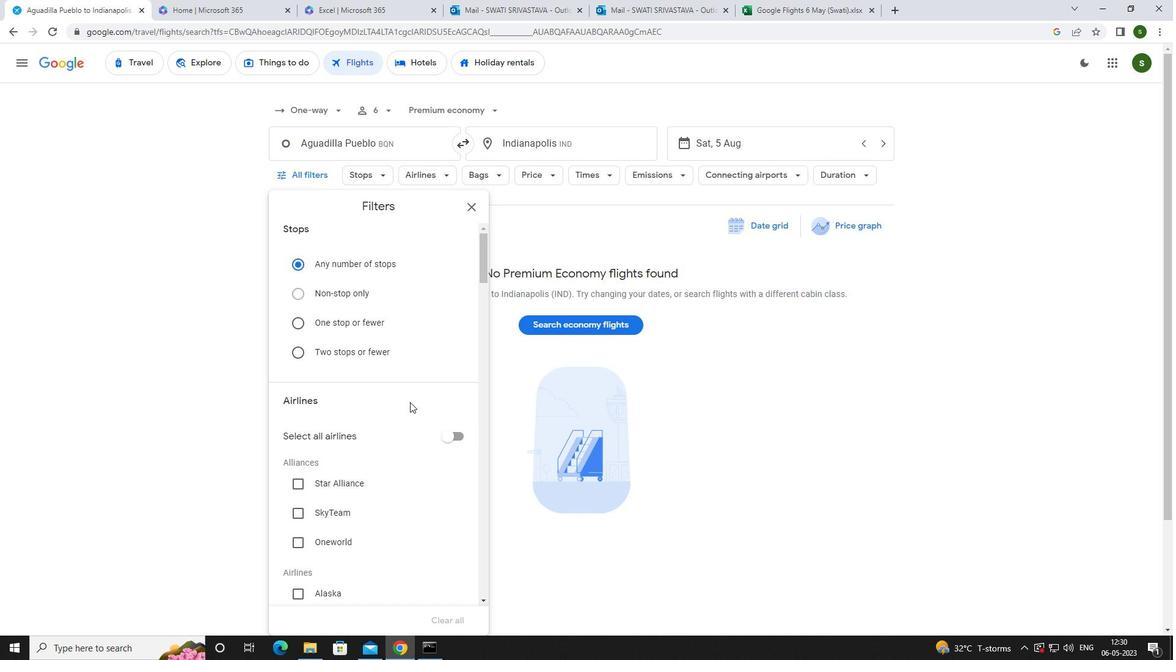 
Action: Mouse scrolled (410, 401) with delta (0, 0)
Screenshot: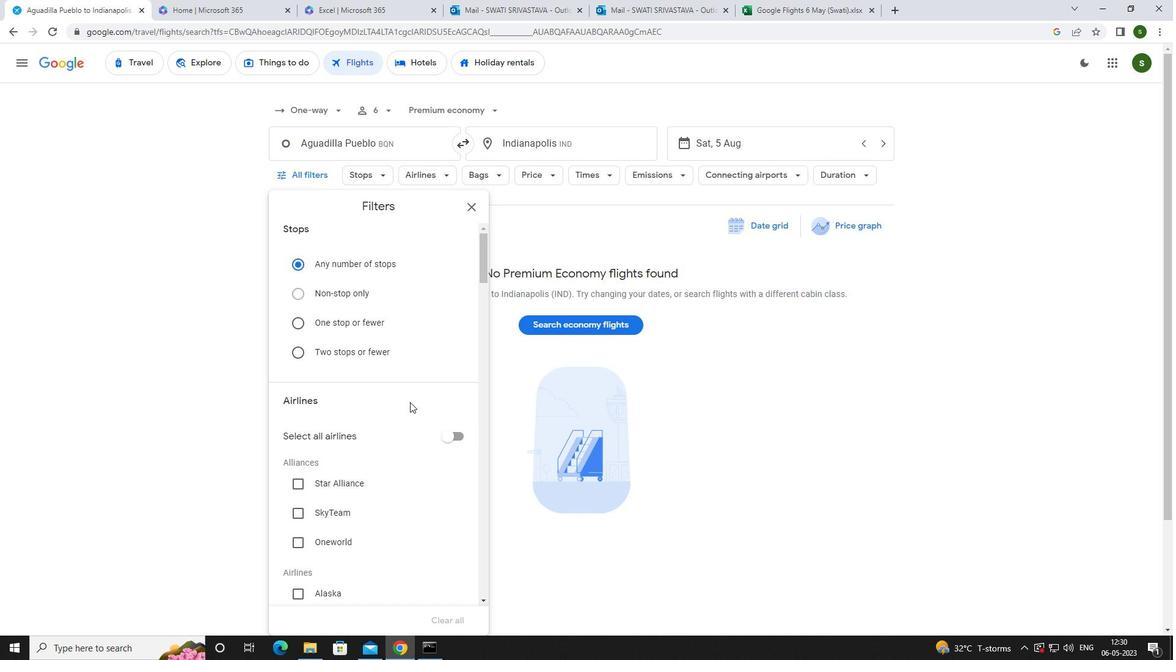 
Action: Mouse scrolled (410, 401) with delta (0, 0)
Screenshot: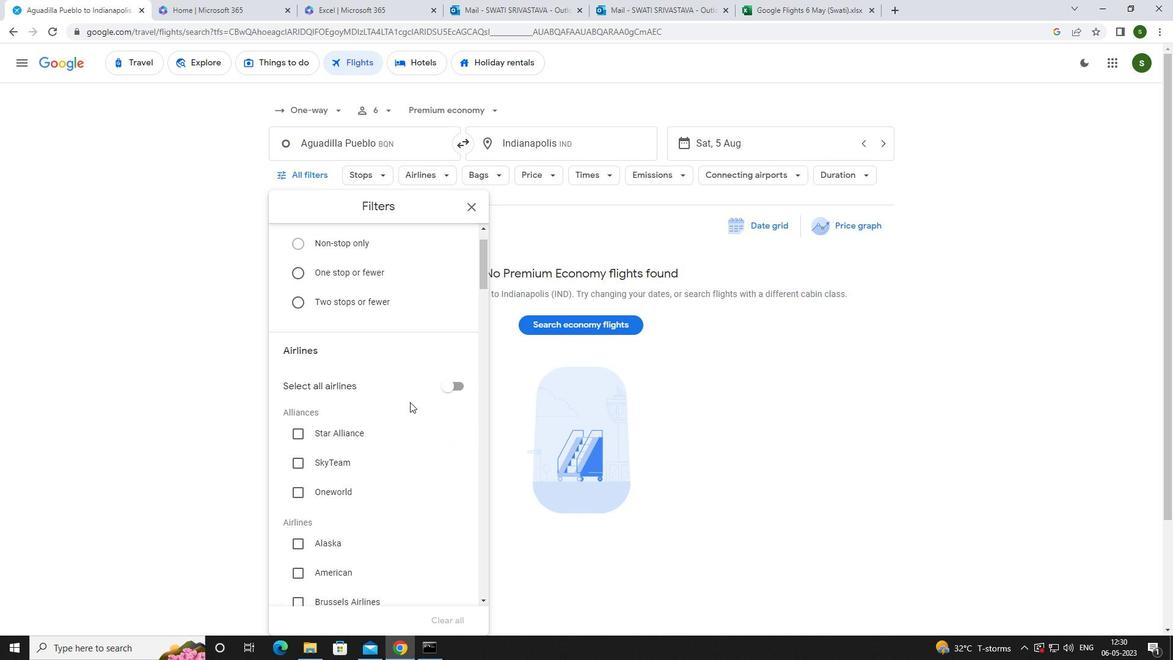 
Action: Mouse scrolled (410, 401) with delta (0, 0)
Screenshot: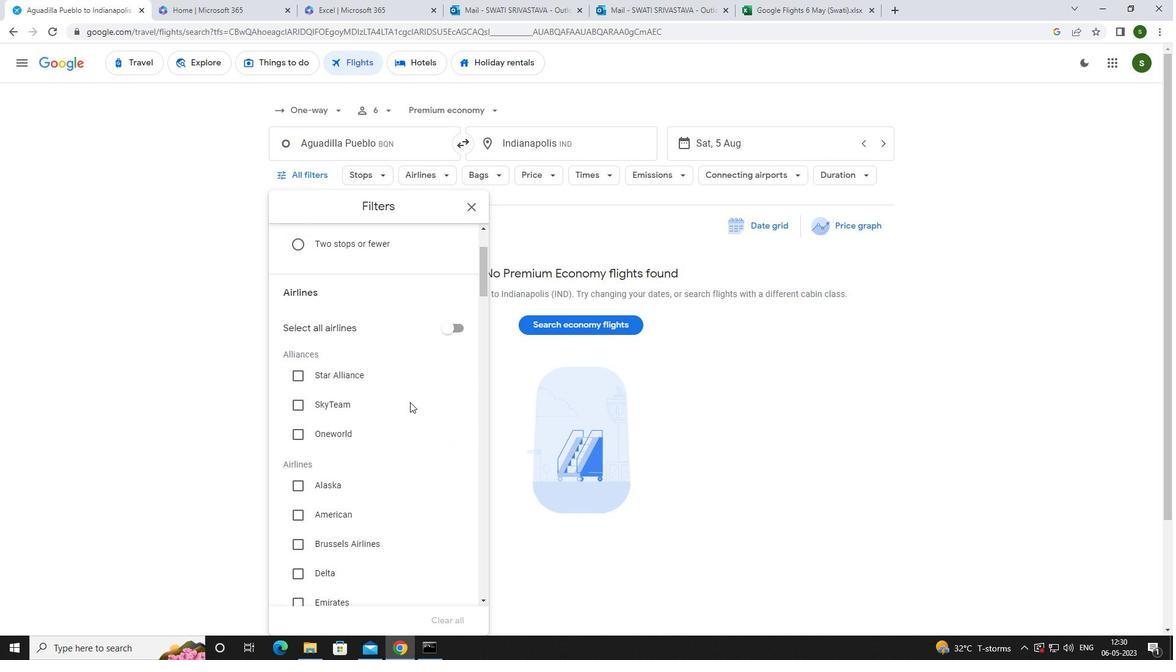 
Action: Mouse scrolled (410, 401) with delta (0, 0)
Screenshot: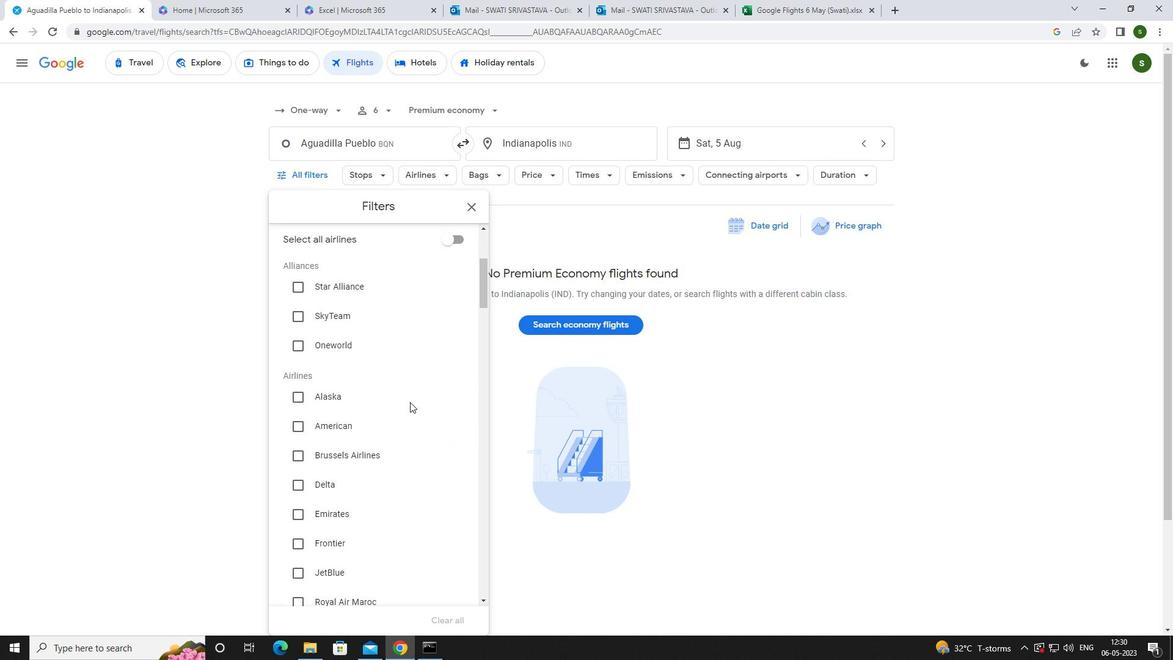 
Action: Mouse moved to (410, 401)
Screenshot: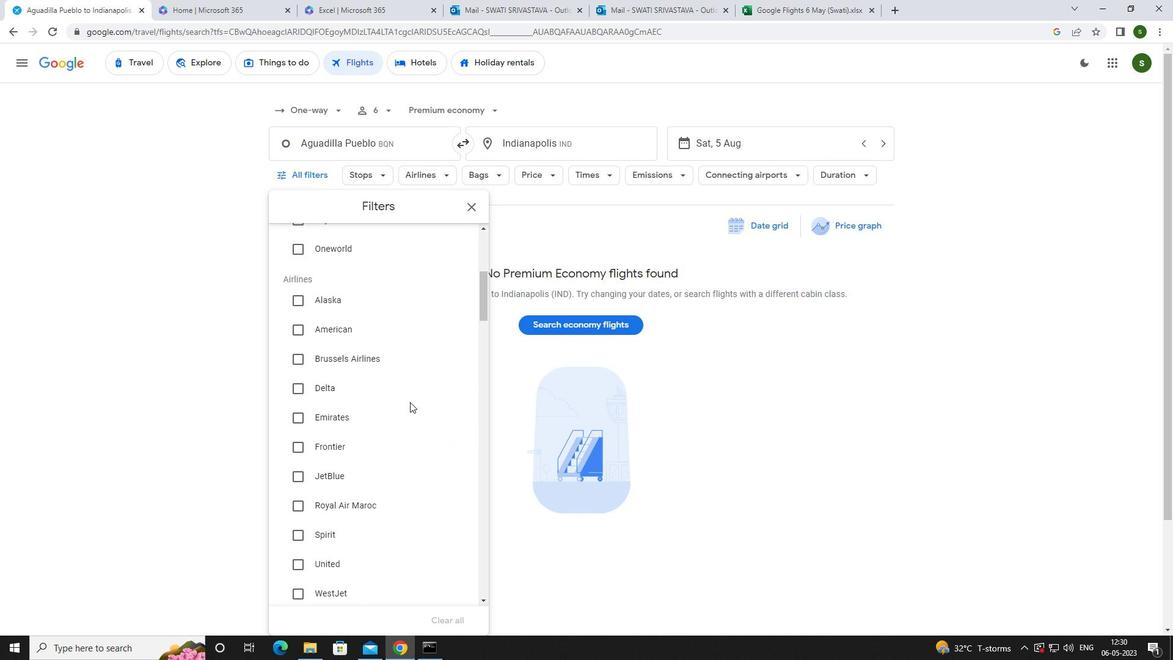 
Action: Mouse scrolled (410, 400) with delta (0, 0)
Screenshot: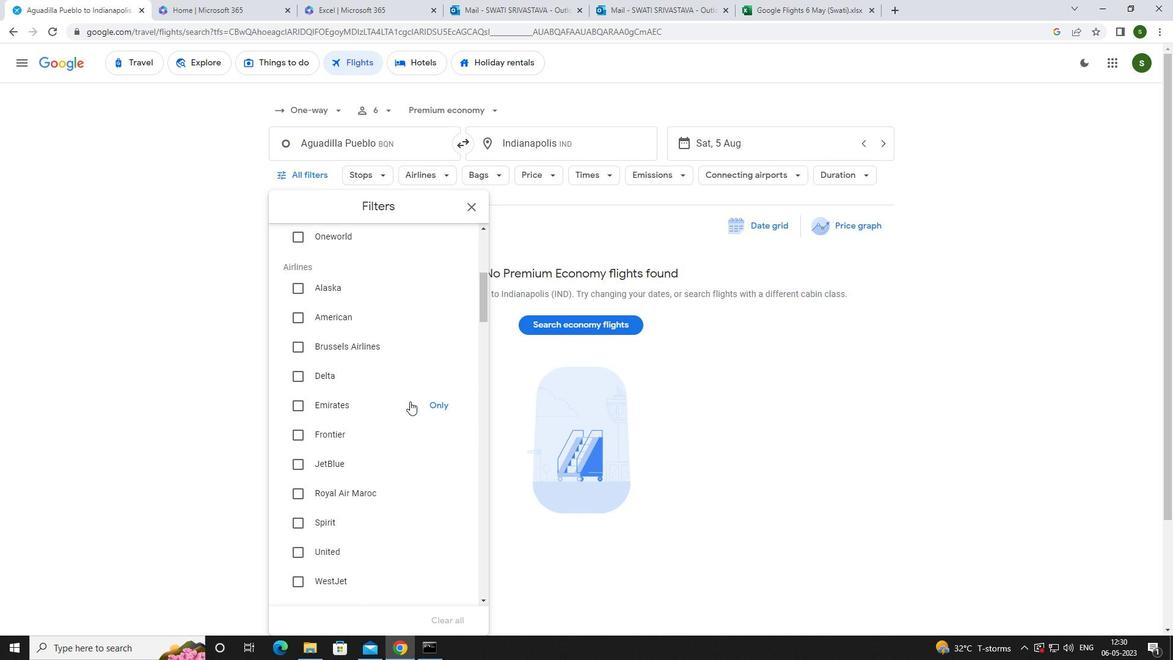 
Action: Mouse scrolled (410, 400) with delta (0, 0)
Screenshot: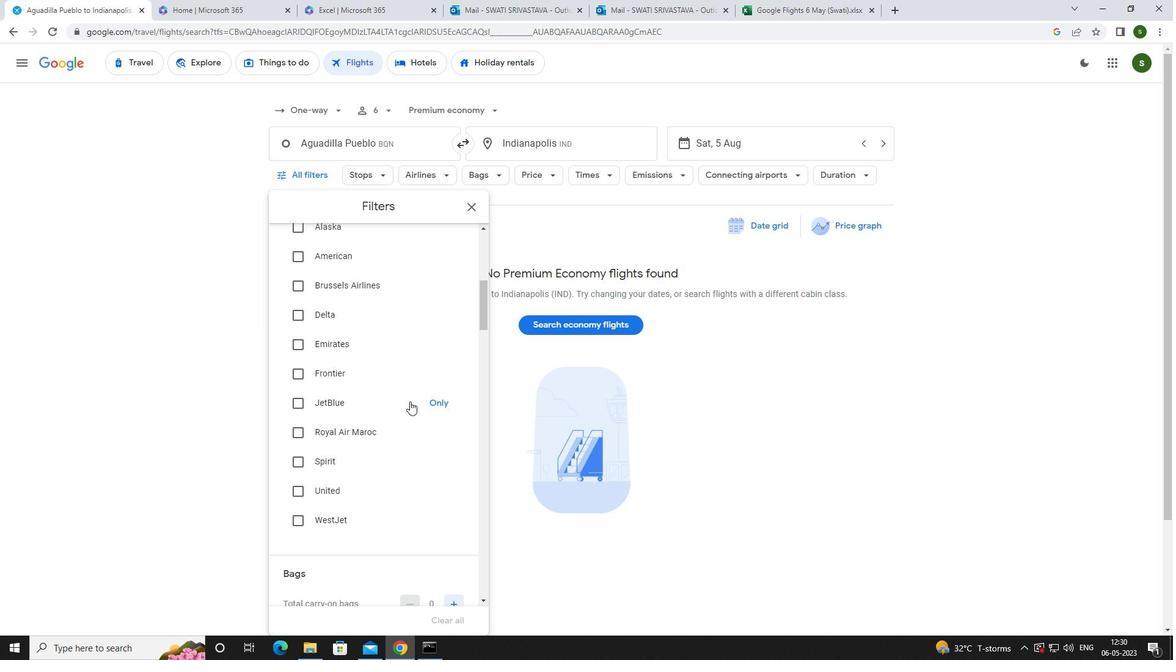 
Action: Mouse scrolled (410, 400) with delta (0, 0)
Screenshot: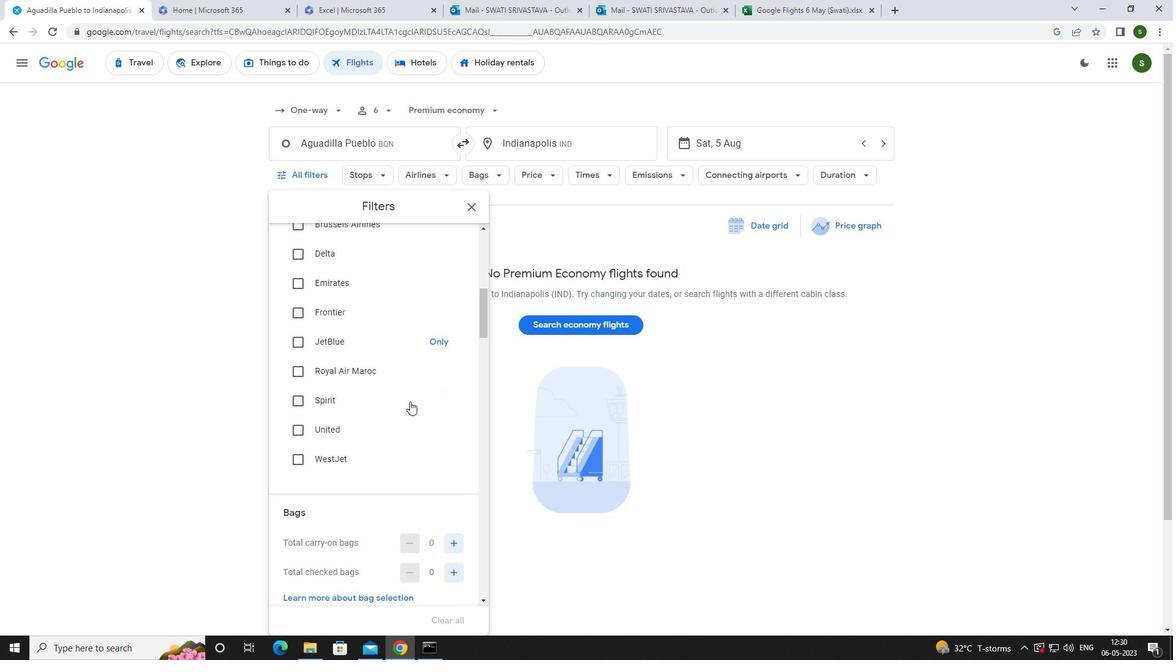 
Action: Mouse scrolled (410, 400) with delta (0, 0)
Screenshot: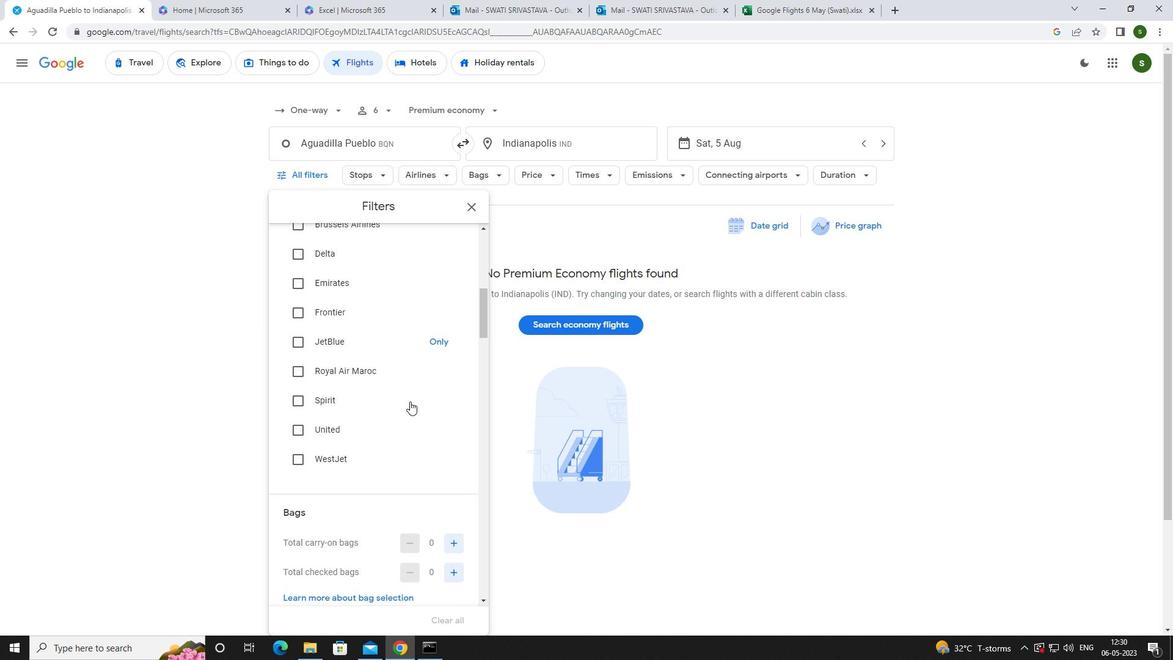 
Action: Mouse moved to (450, 420)
Screenshot: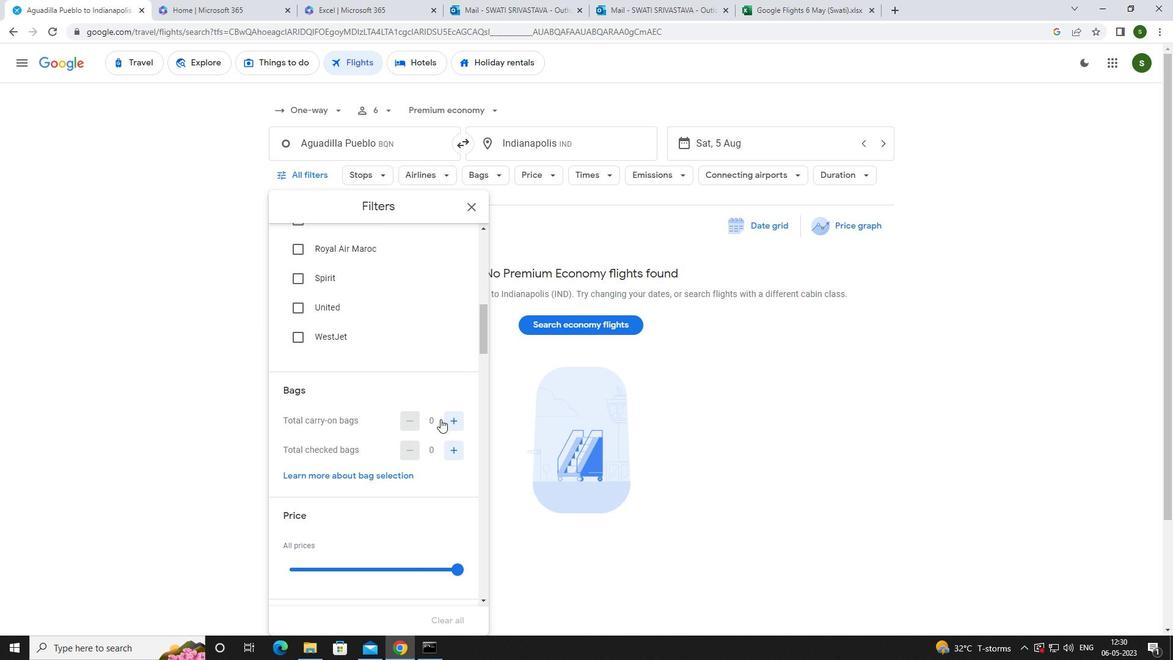 
Action: Mouse pressed left at (450, 420)
Screenshot: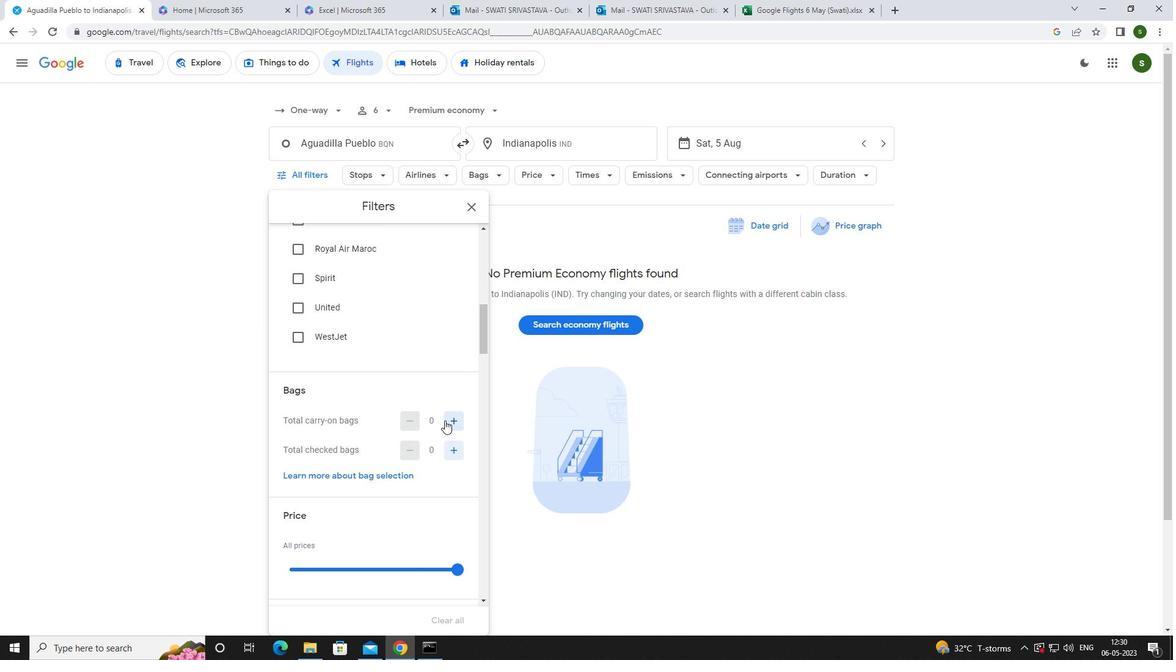 
Action: Mouse pressed left at (450, 420)
Screenshot: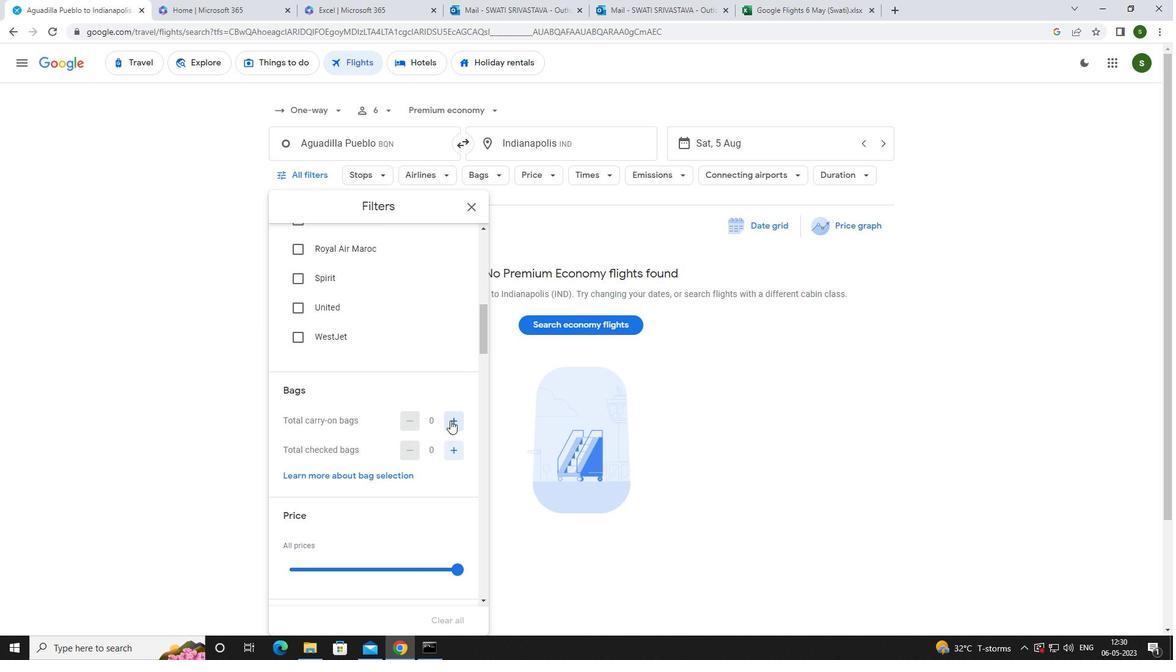 
Action: Mouse moved to (452, 444)
Screenshot: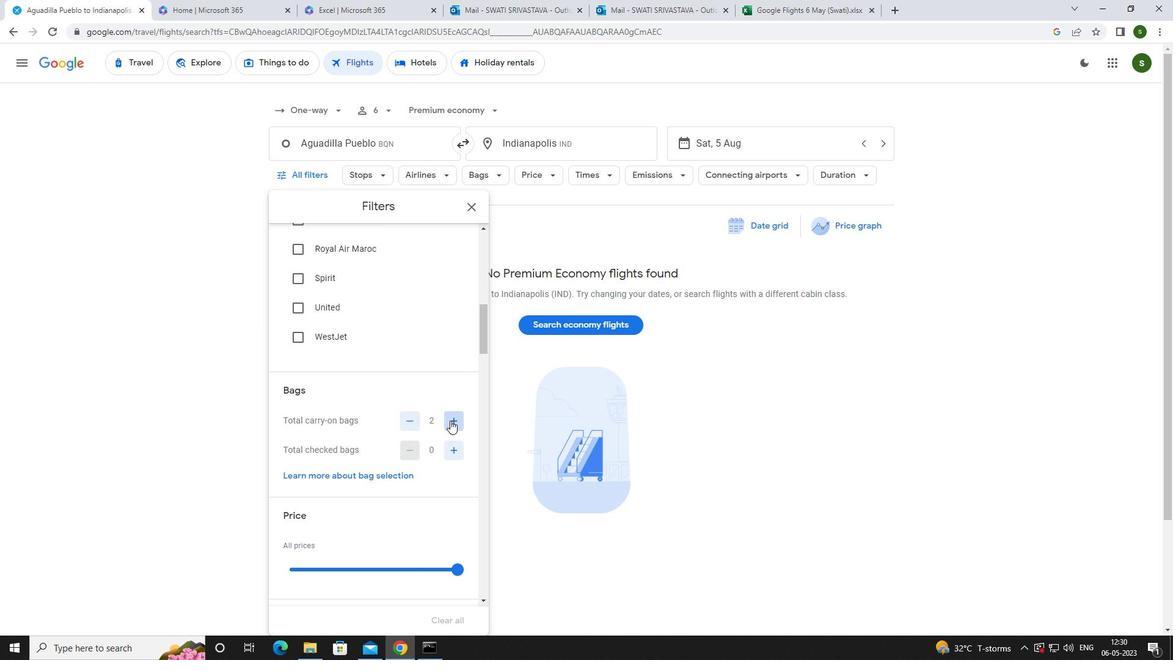 
Action: Mouse pressed left at (452, 444)
Screenshot: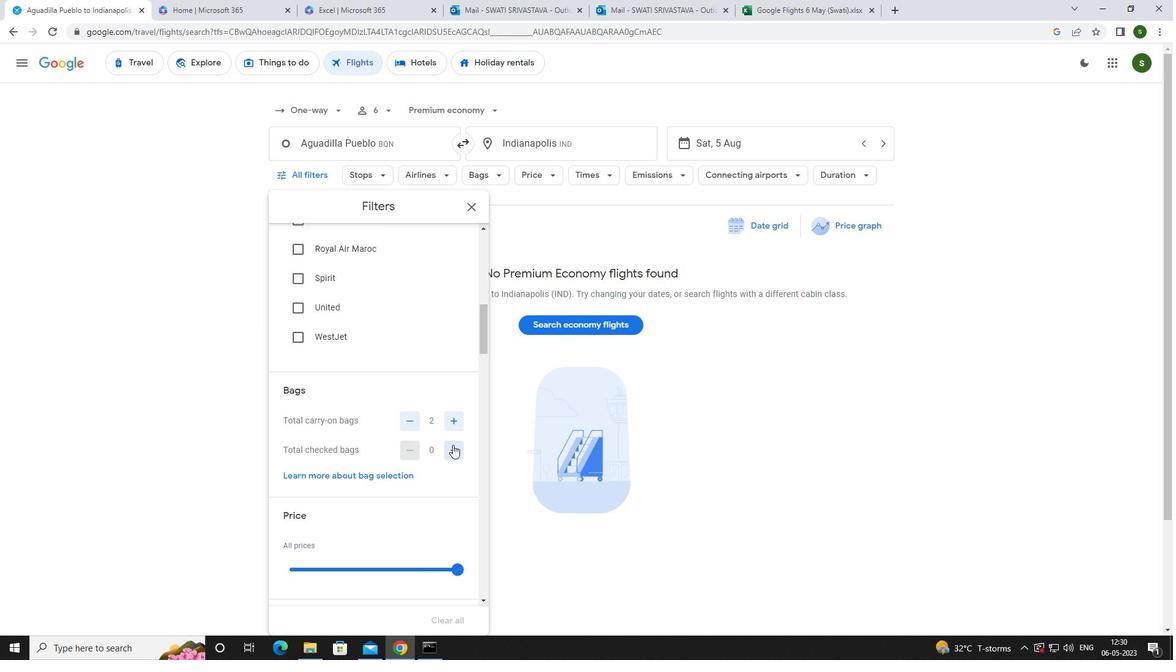 
Action: Mouse scrolled (452, 444) with delta (0, 0)
Screenshot: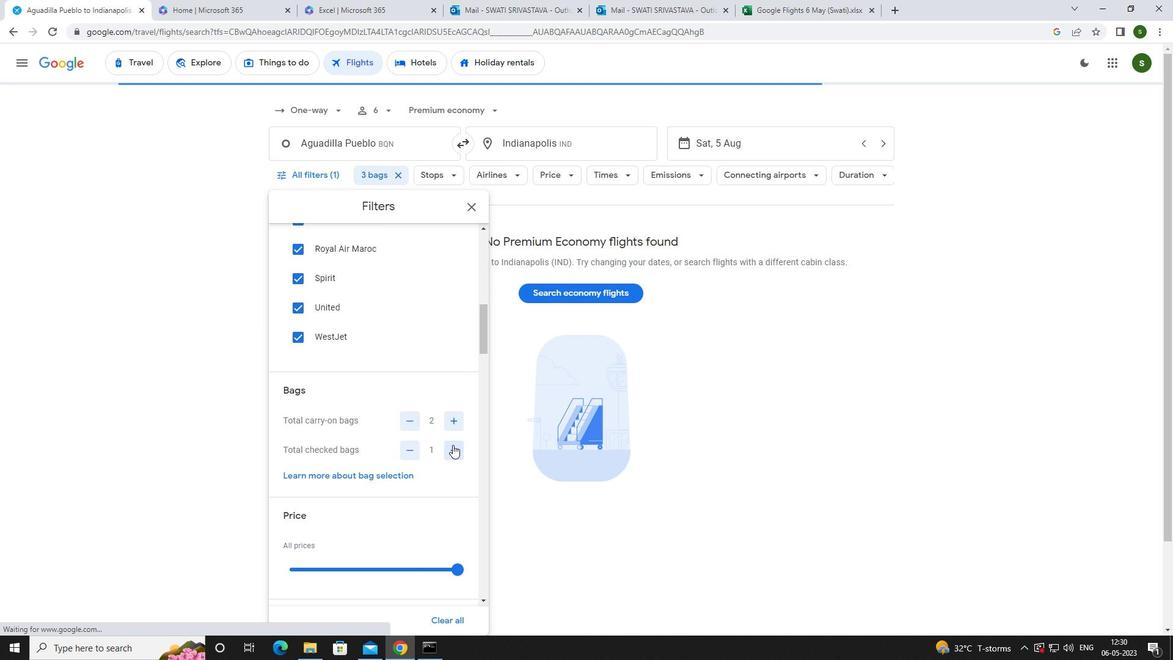 
Action: Mouse scrolled (452, 444) with delta (0, 0)
Screenshot: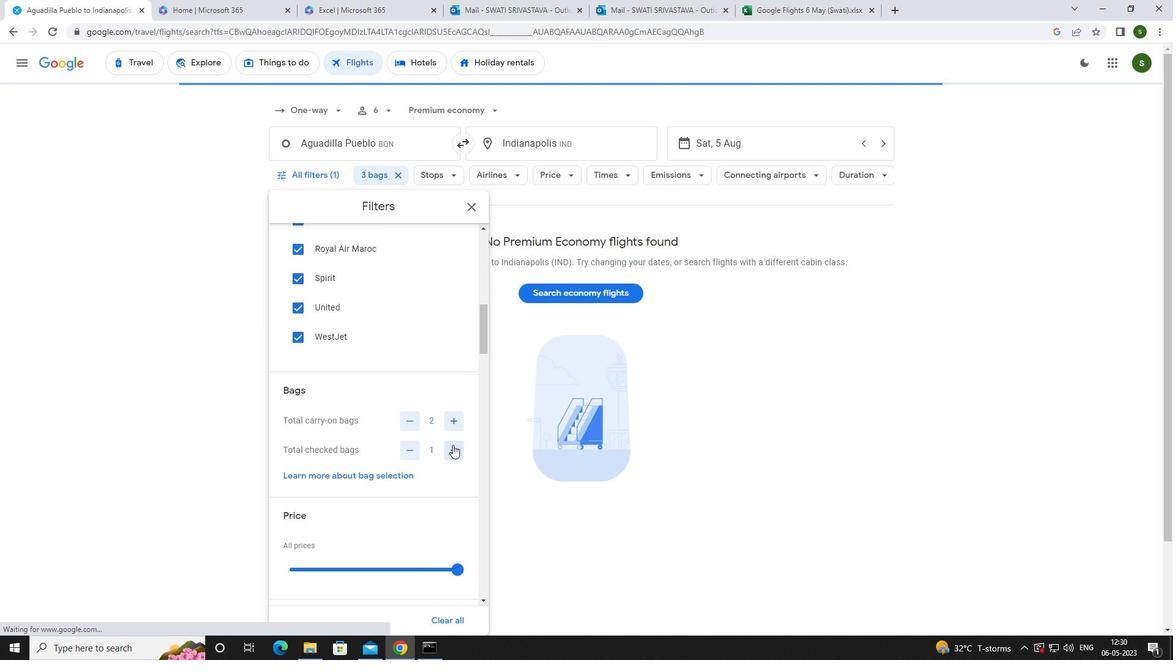 
Action: Mouse moved to (455, 445)
Screenshot: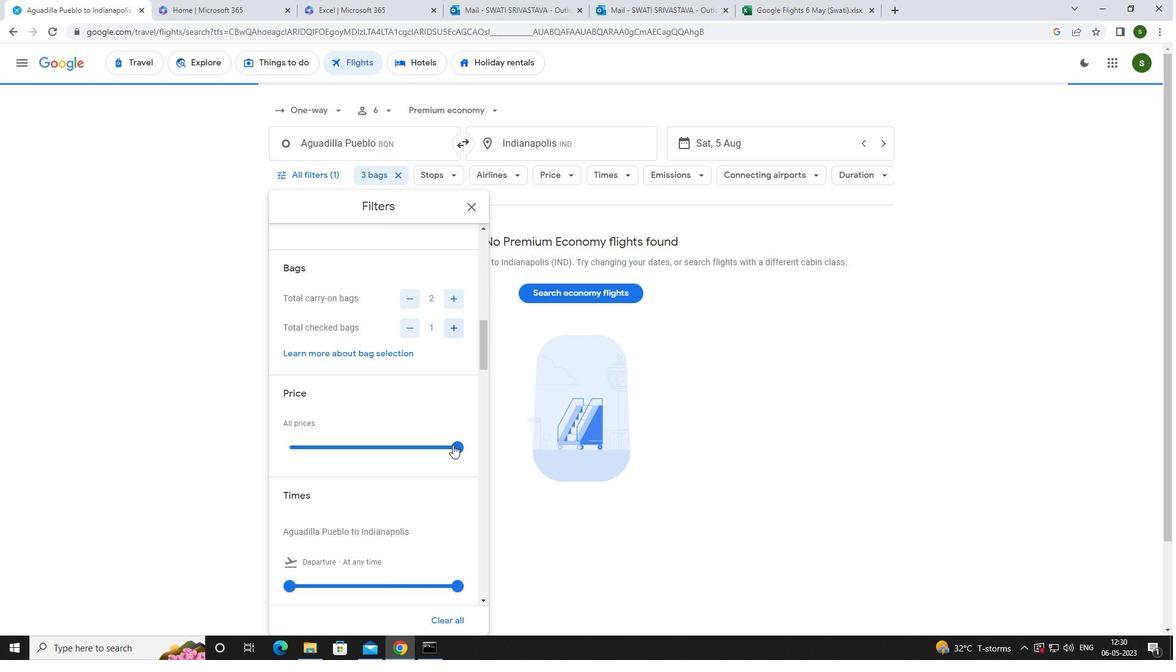 
Action: Mouse pressed left at (455, 445)
Screenshot: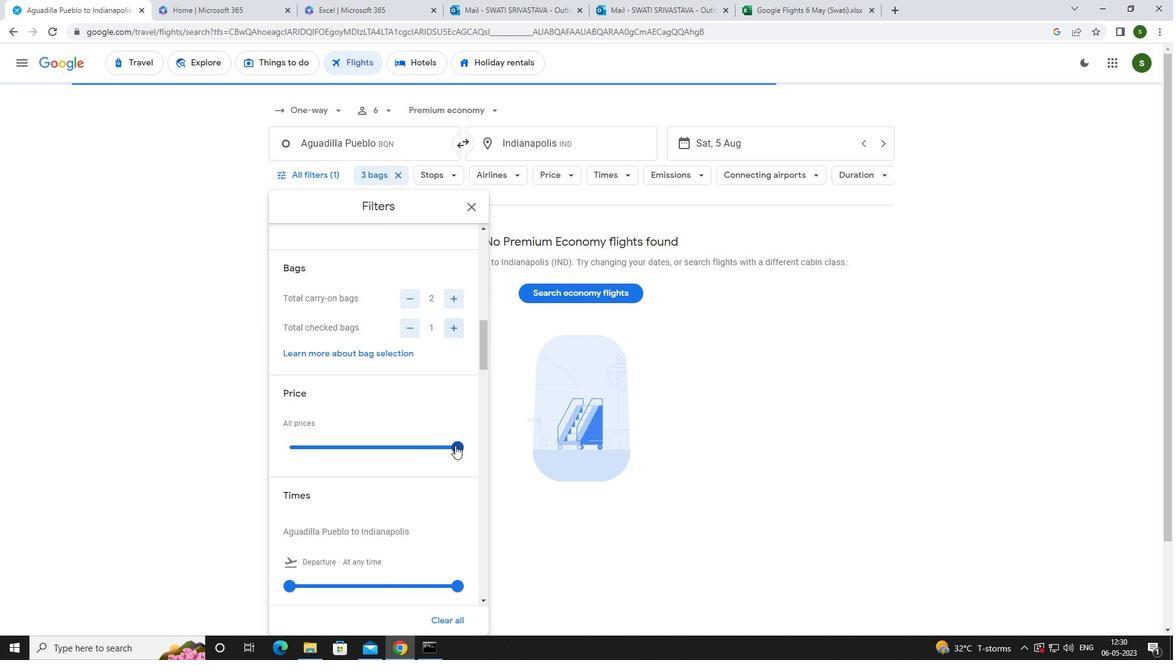 
Action: Mouse scrolled (455, 444) with delta (0, 0)
Screenshot: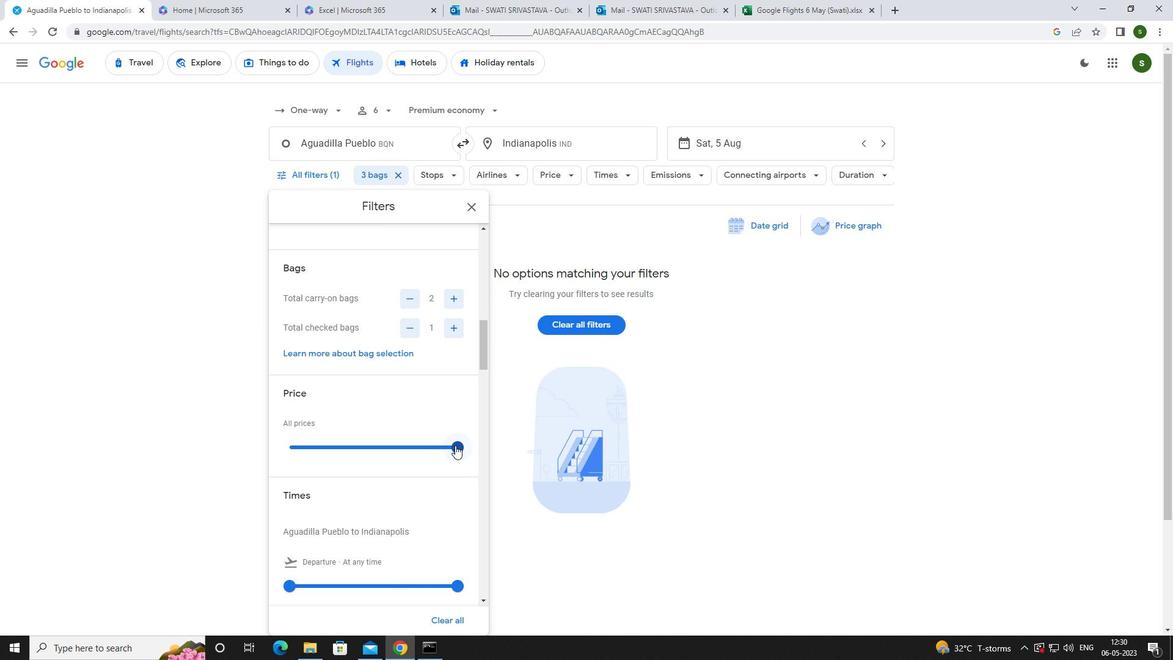 
Action: Mouse moved to (289, 522)
Screenshot: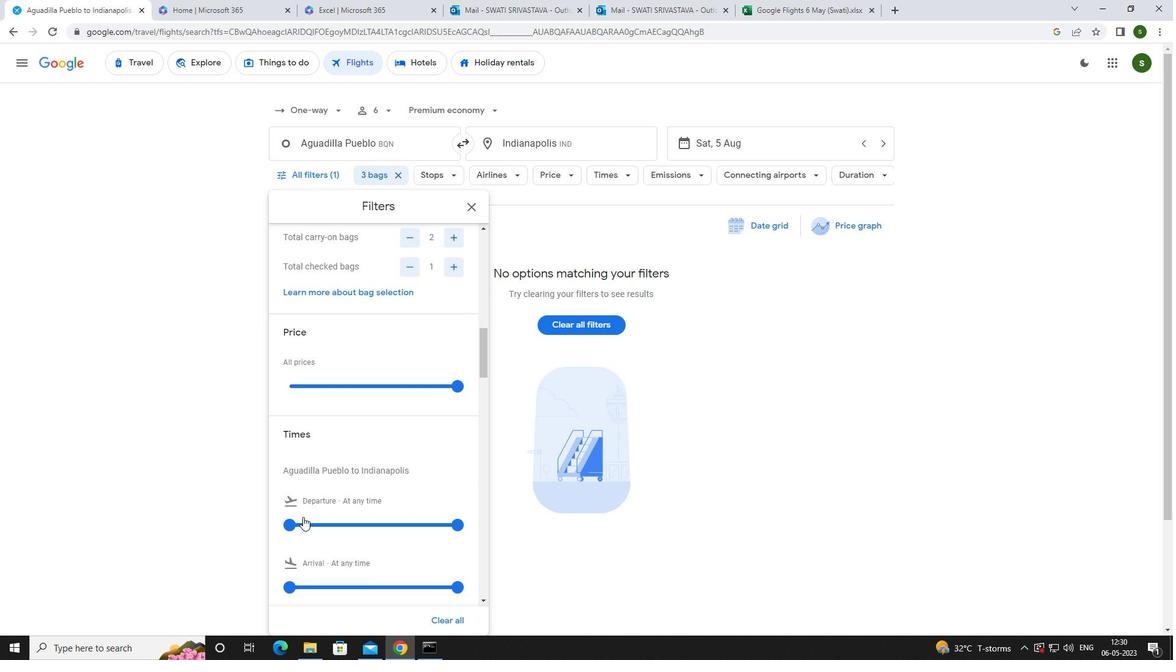 
Action: Mouse pressed left at (289, 522)
Screenshot: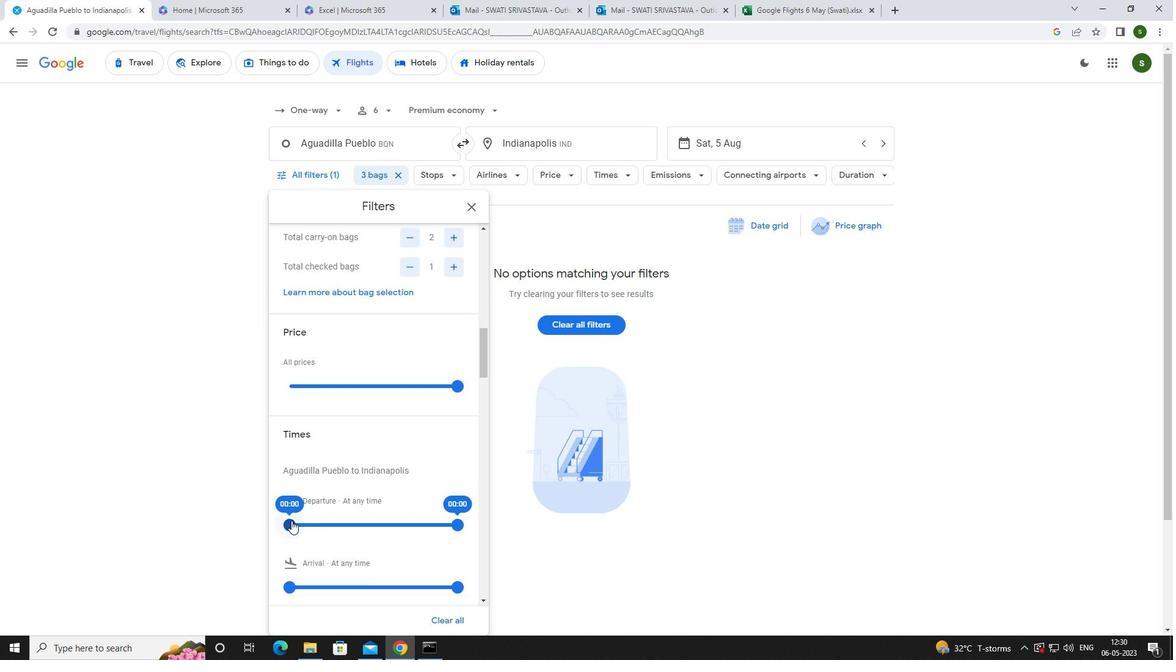 
Action: Mouse moved to (518, 545)
Screenshot: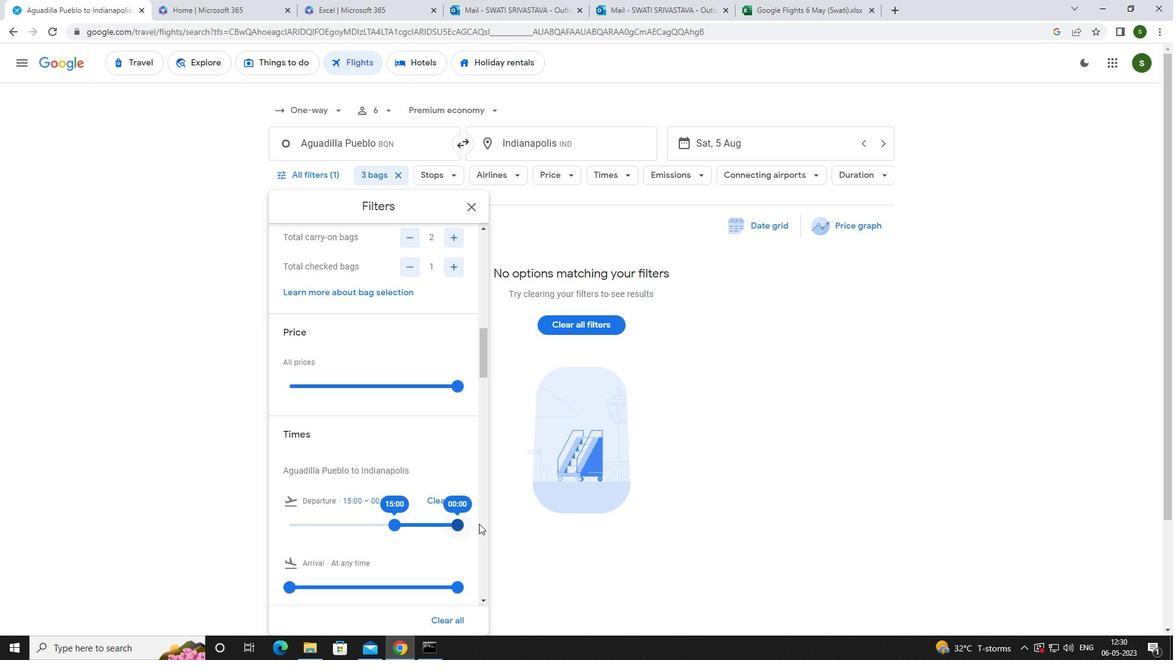 
Action: Mouse pressed left at (518, 545)
Screenshot: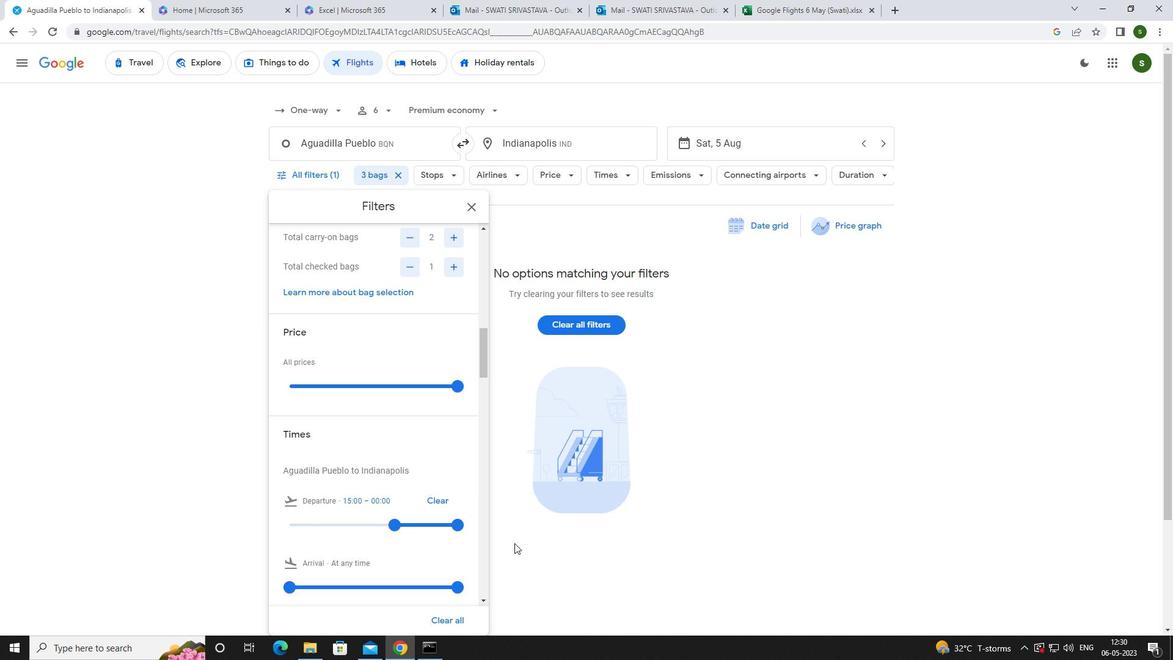 
Action: Mouse moved to (518, 545)
Screenshot: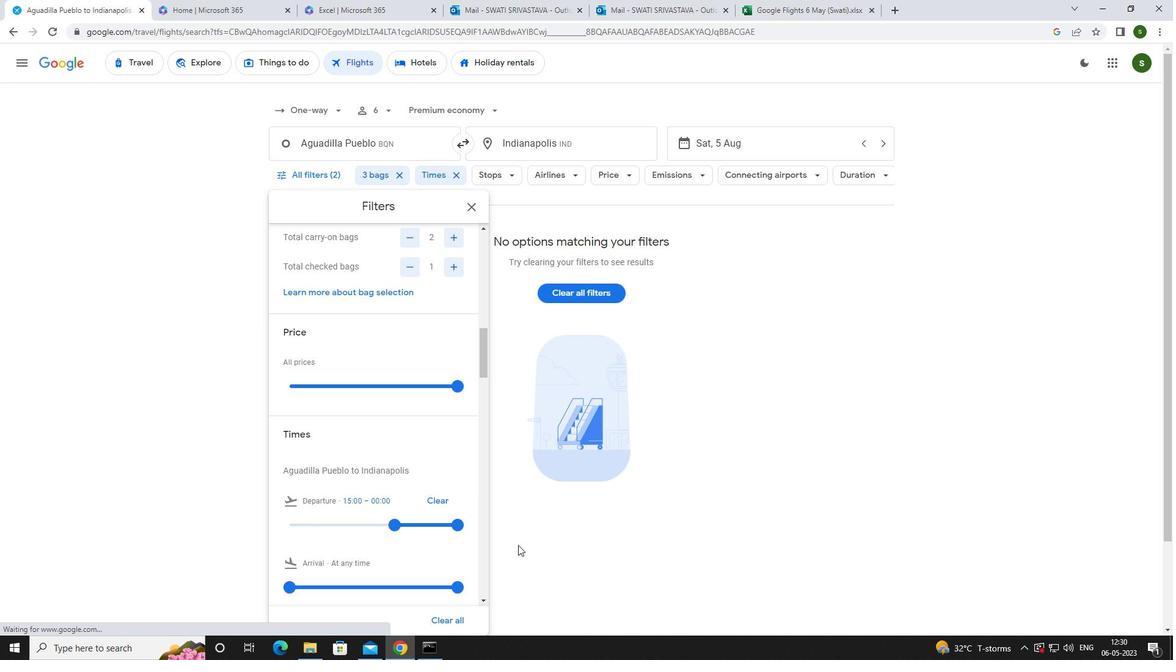 
